 Task: Look for space in Duiwelskloof, South Africa from 6th September, 2023 to 15th September, 2023 for 6 adults in price range Rs.8000 to Rs.12000. Place can be entire place or private room with 6 bedrooms having 6 beds and 6 bathrooms. Property type can be house, flat, guest house. Amenities needed are: wifi, TV, free parkinig on premises, gym, breakfast. Booking option can be shelf check-in. Required host language is English.
Action: Mouse moved to (406, 105)
Screenshot: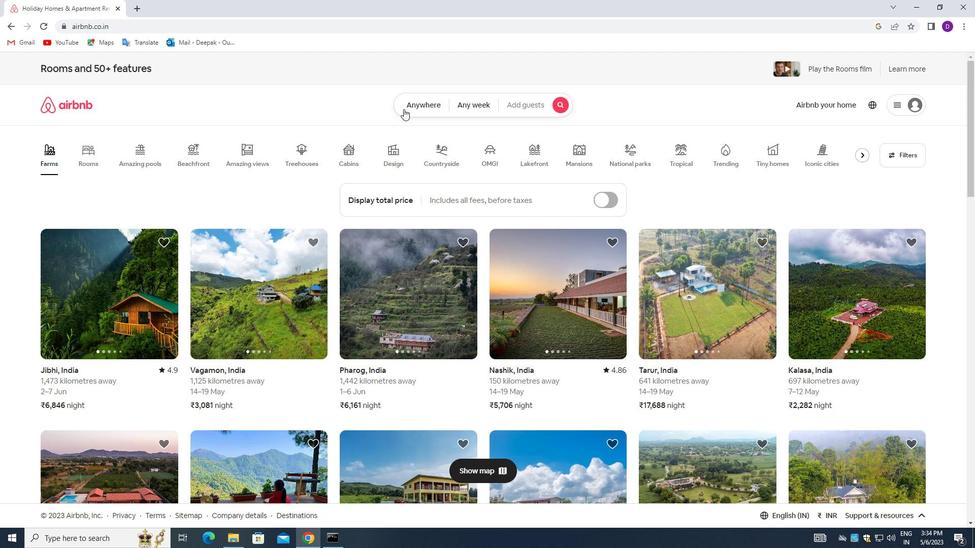 
Action: Mouse pressed left at (406, 105)
Screenshot: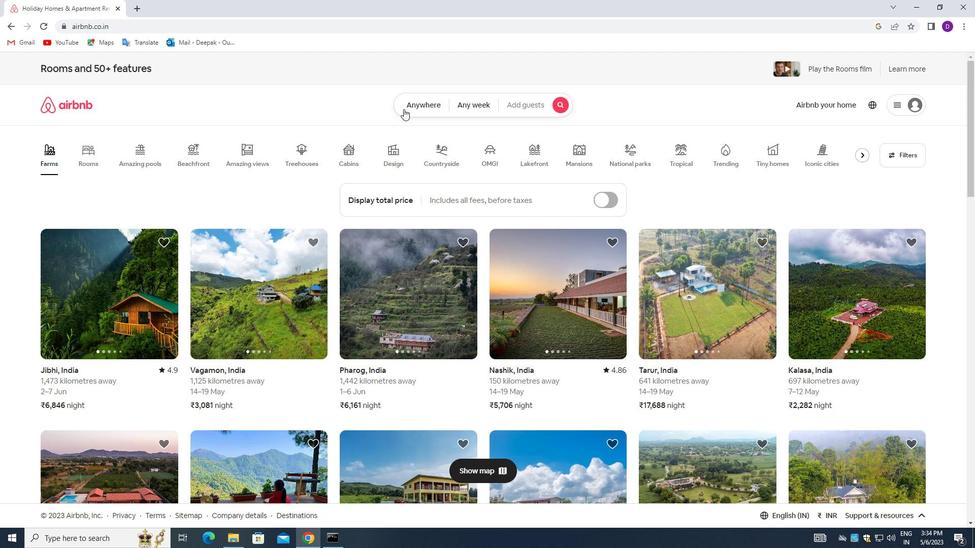 
Action: Mouse moved to (362, 143)
Screenshot: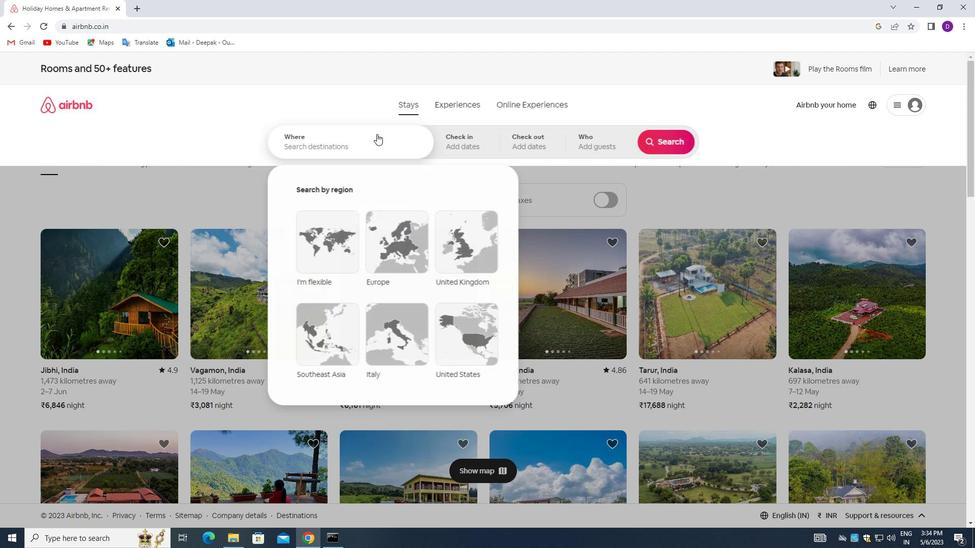 
Action: Mouse pressed left at (362, 143)
Screenshot: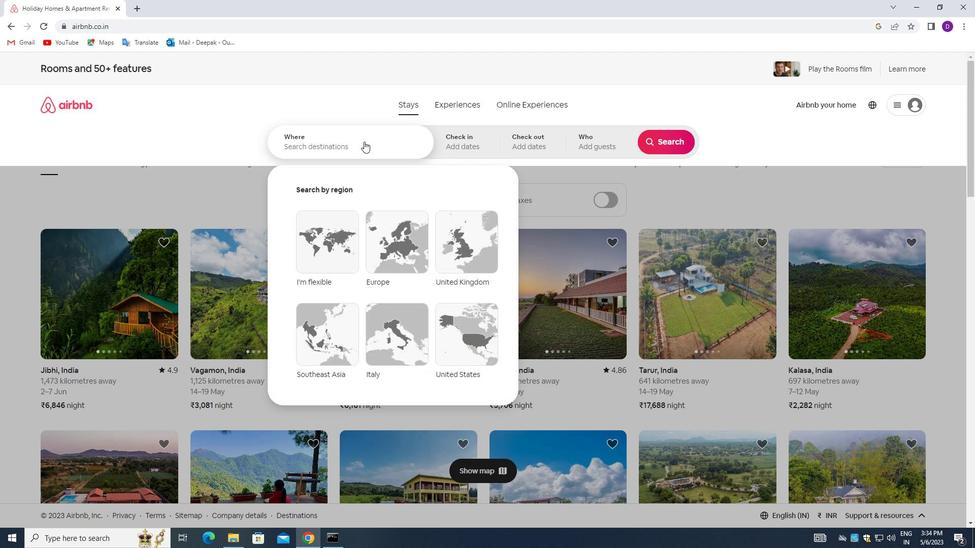 
Action: Mouse moved to (157, 211)
Screenshot: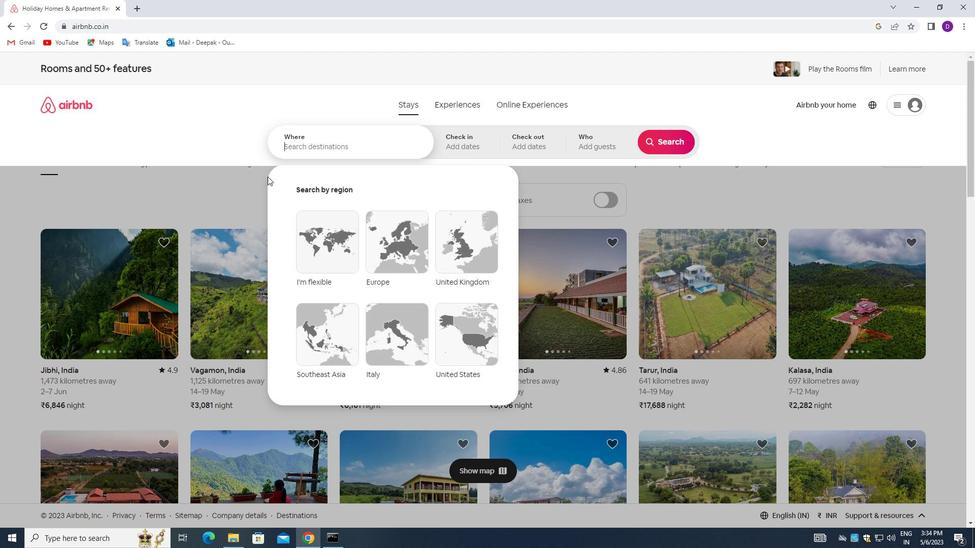 
Action: Key pressed <Key.shift_r>Duiwelskloof,<Key.space><Key.shift_r>South<Key.space><Key.shift_r>Africa<Key.down><Key.enter>
Screenshot: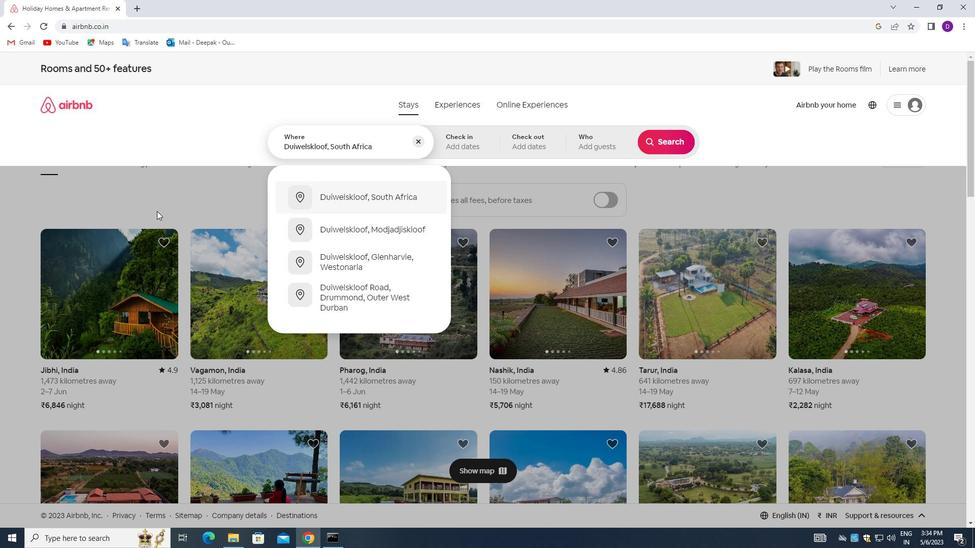 
Action: Mouse moved to (659, 225)
Screenshot: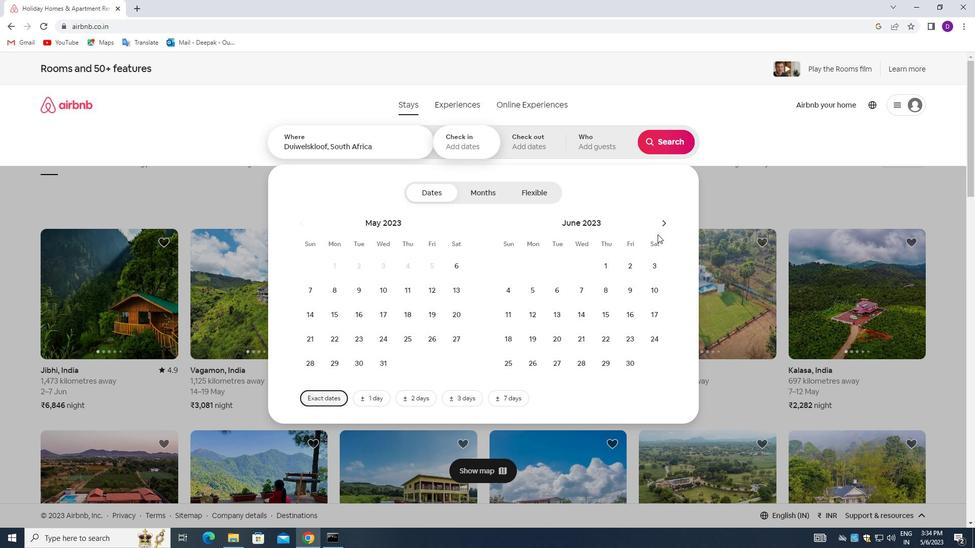 
Action: Mouse pressed left at (659, 225)
Screenshot: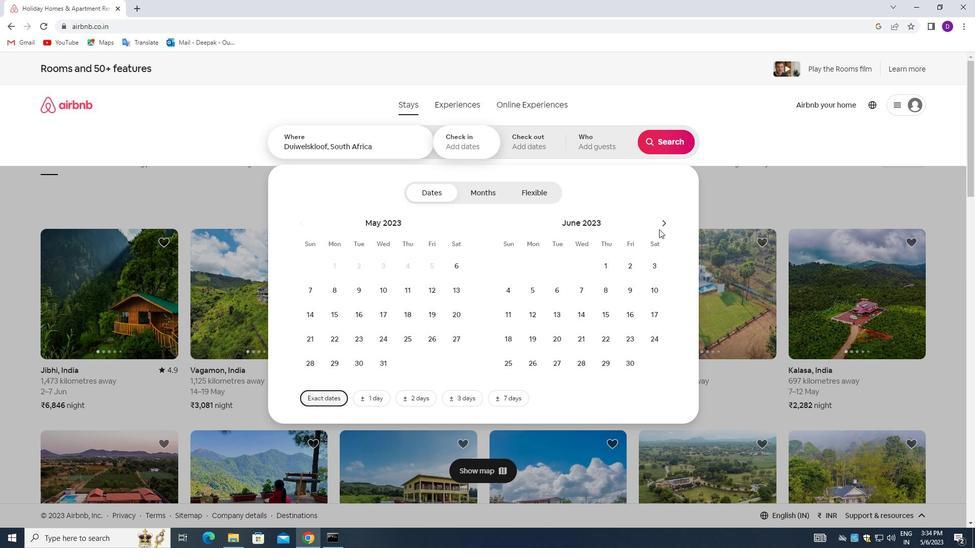 
Action: Mouse pressed left at (659, 225)
Screenshot: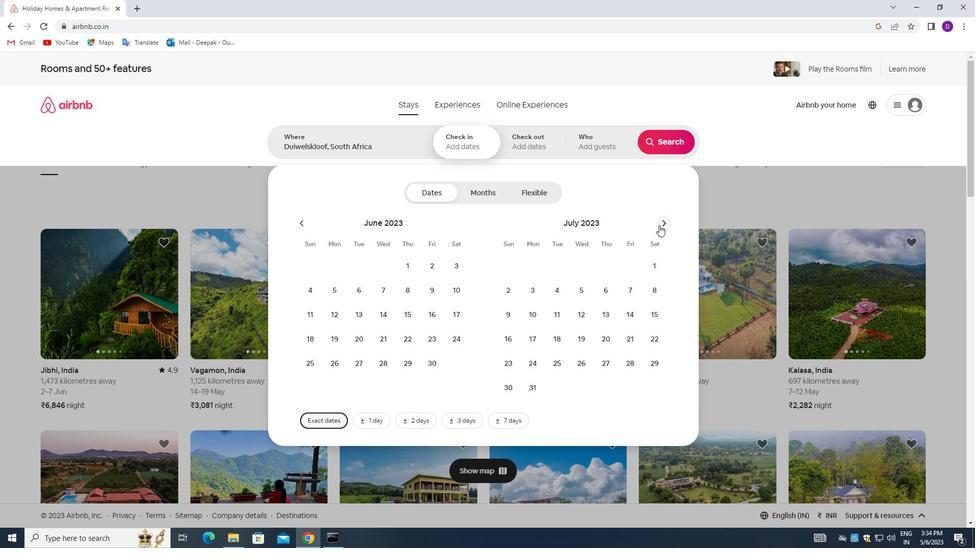 
Action: Mouse pressed left at (659, 225)
Screenshot: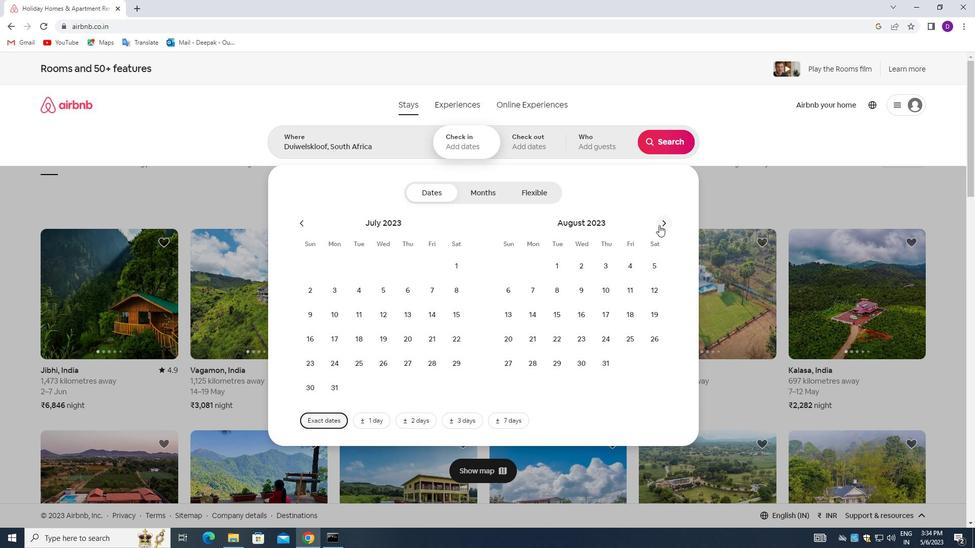 
Action: Mouse moved to (584, 294)
Screenshot: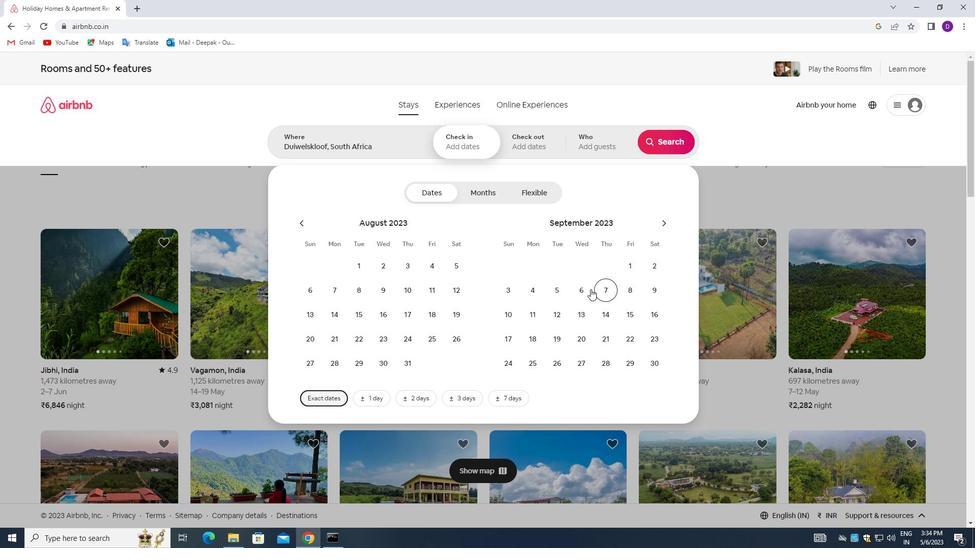 
Action: Mouse pressed left at (584, 294)
Screenshot: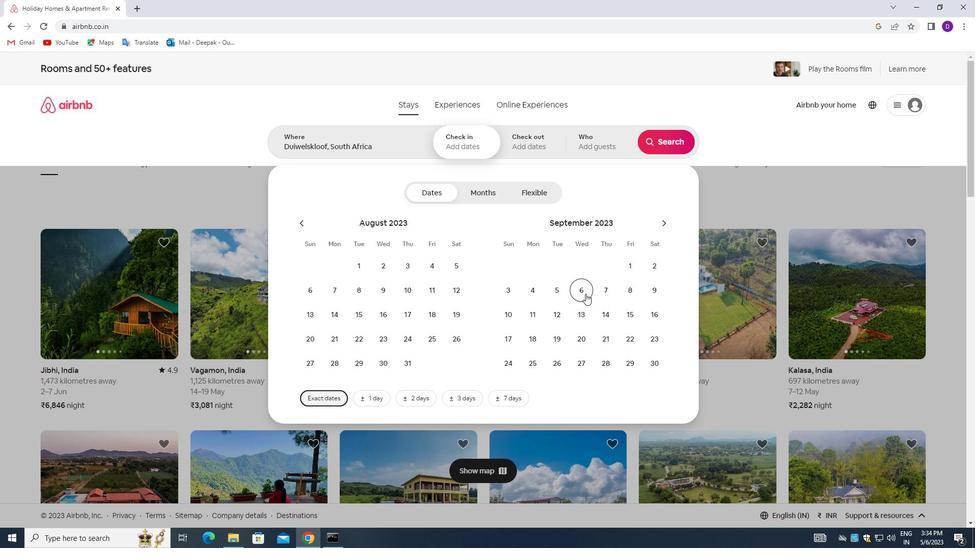 
Action: Mouse moved to (628, 311)
Screenshot: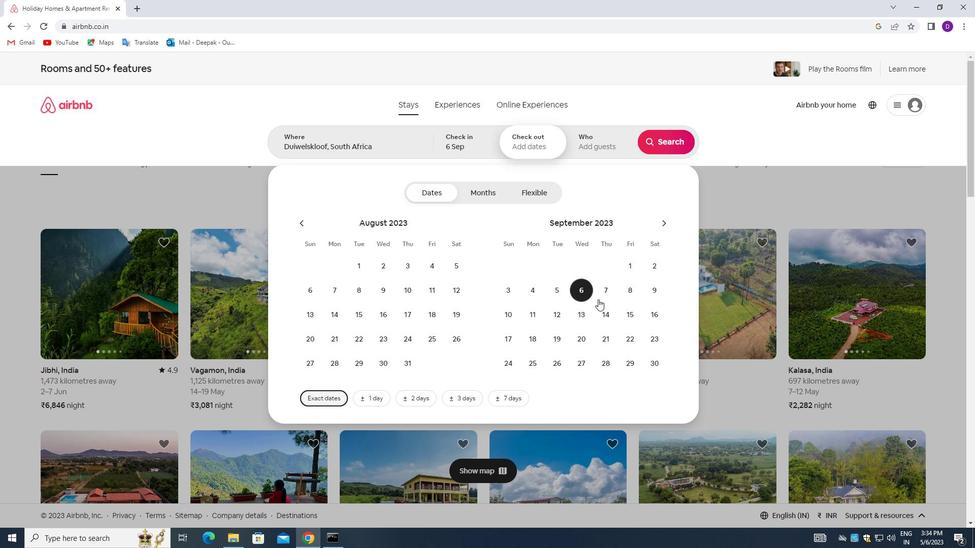 
Action: Mouse pressed left at (628, 311)
Screenshot: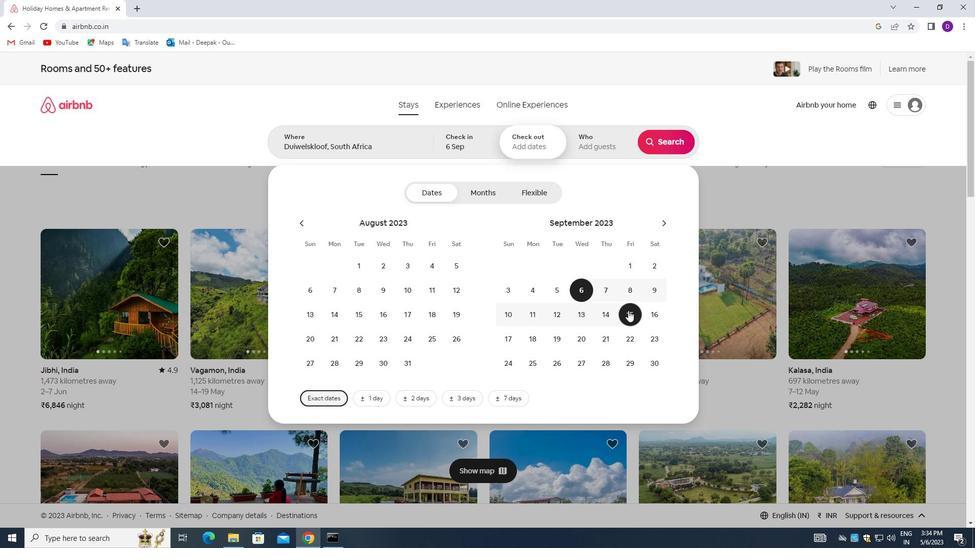
Action: Mouse moved to (597, 143)
Screenshot: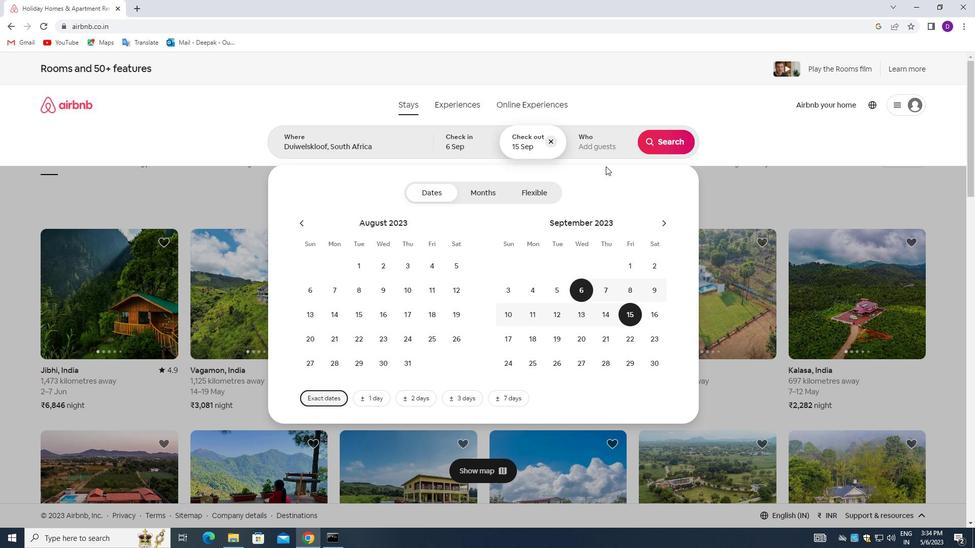 
Action: Mouse pressed left at (597, 143)
Screenshot: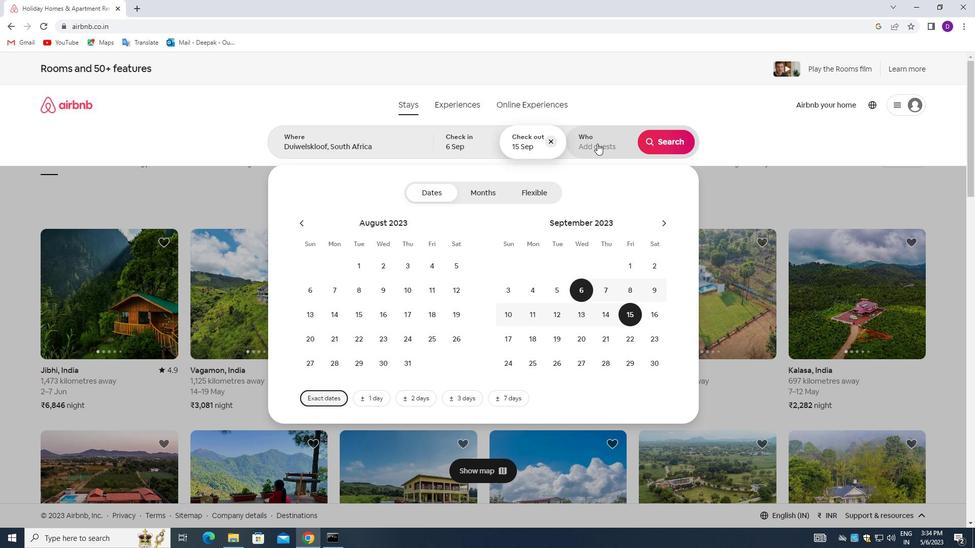 
Action: Mouse moved to (670, 198)
Screenshot: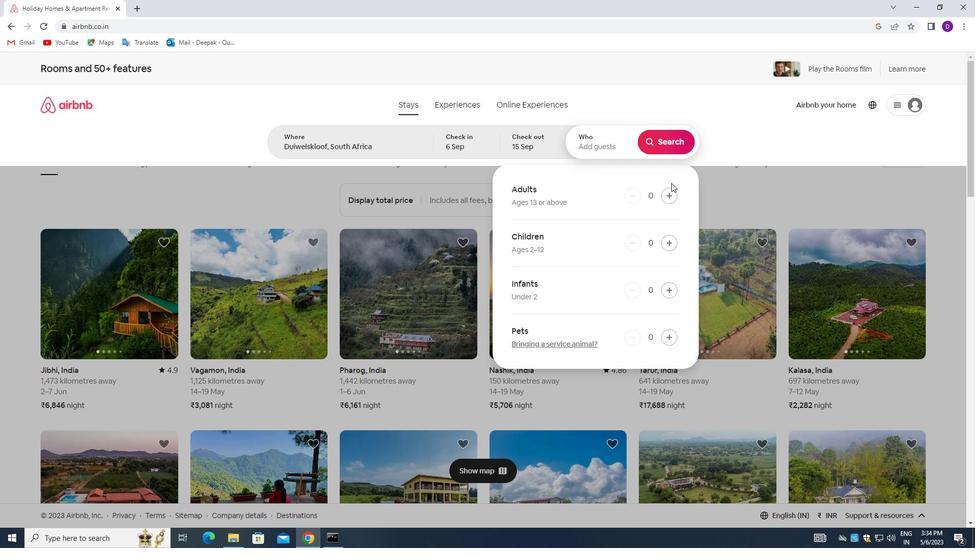 
Action: Mouse pressed left at (670, 198)
Screenshot: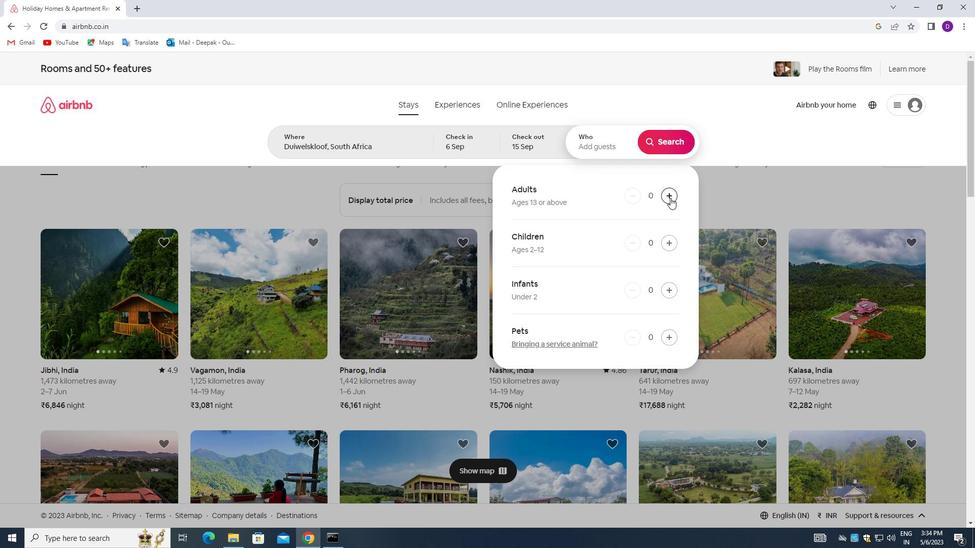 
Action: Mouse pressed left at (670, 198)
Screenshot: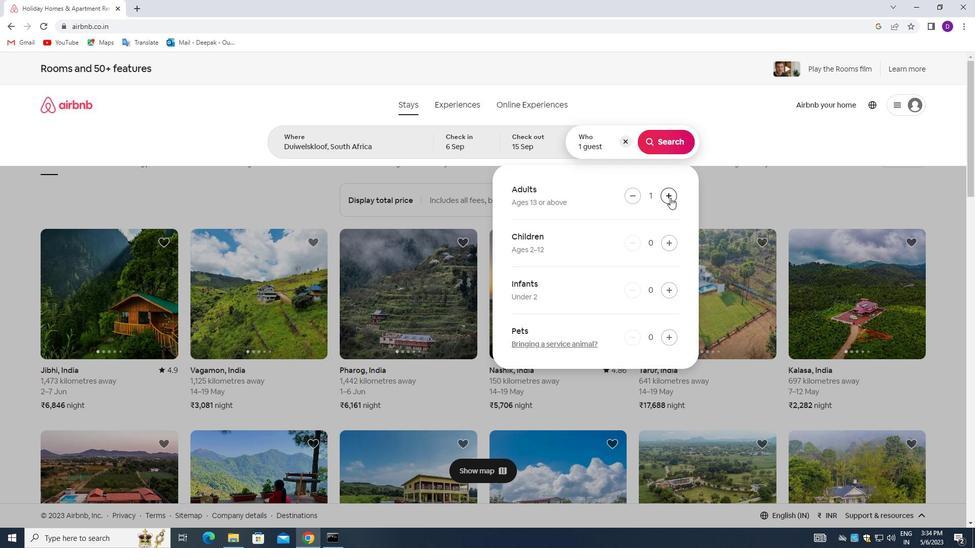 
Action: Mouse pressed left at (670, 198)
Screenshot: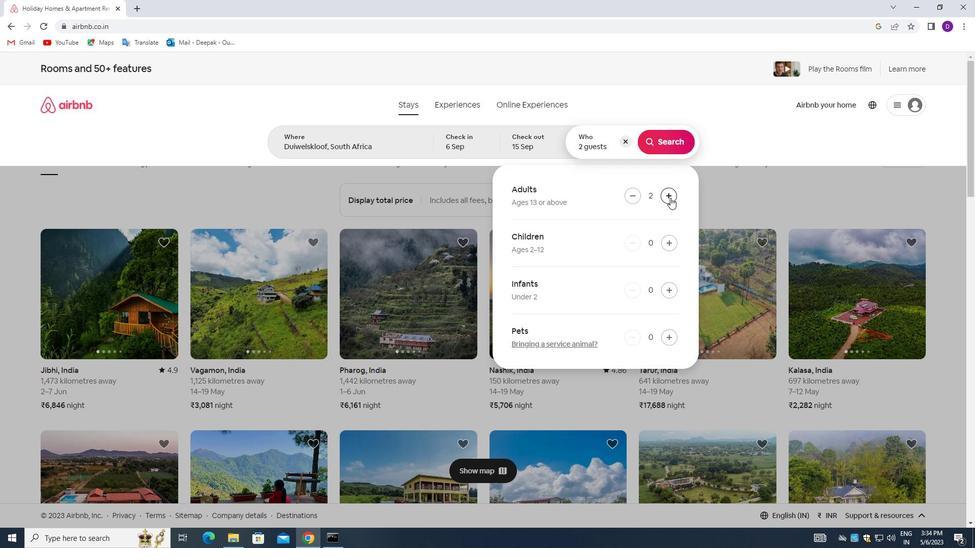 
Action: Mouse pressed left at (670, 198)
Screenshot: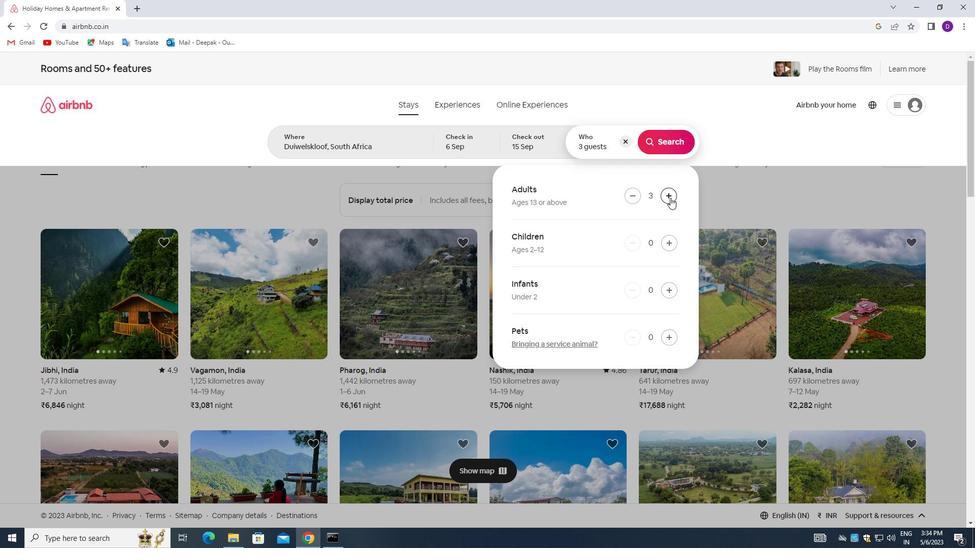 
Action: Mouse pressed left at (670, 198)
Screenshot: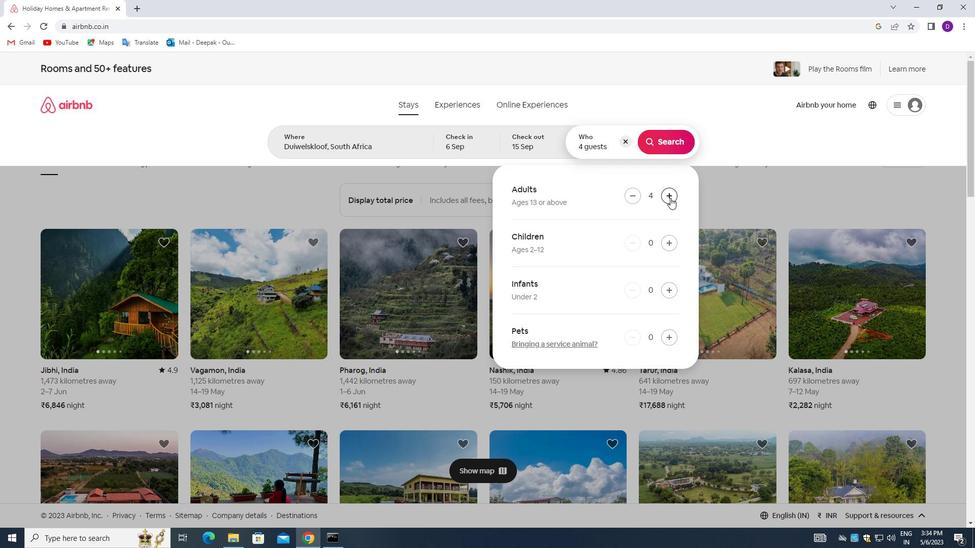 
Action: Mouse pressed left at (670, 198)
Screenshot: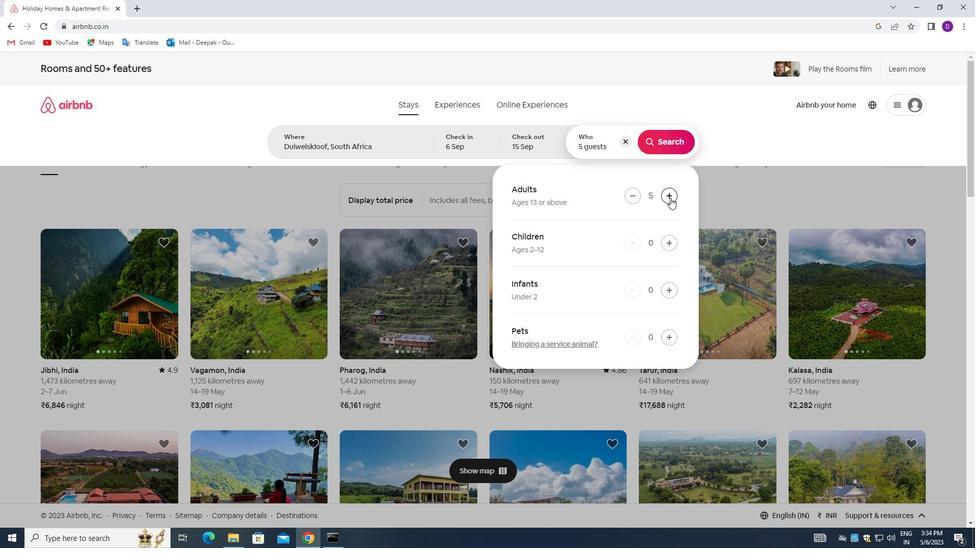 
Action: Mouse moved to (665, 144)
Screenshot: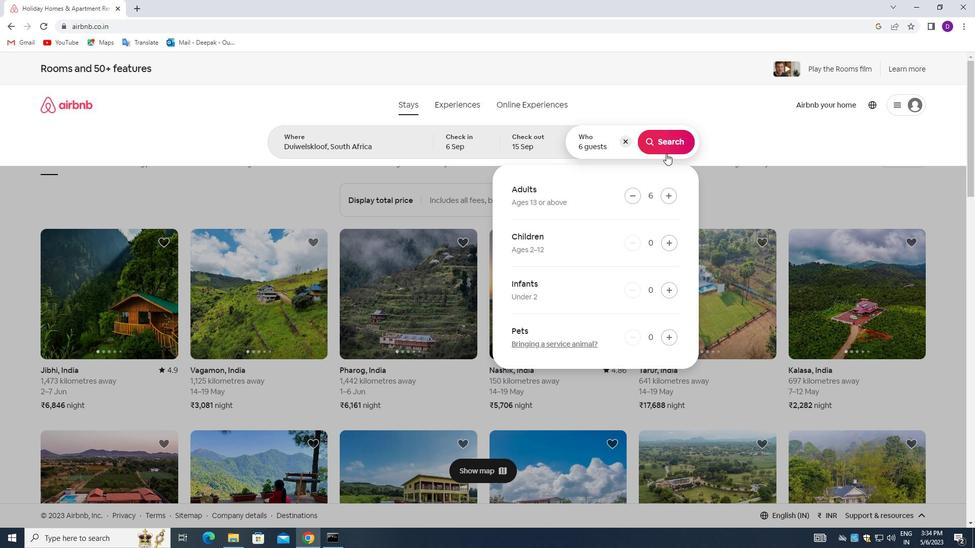 
Action: Mouse pressed left at (665, 144)
Screenshot: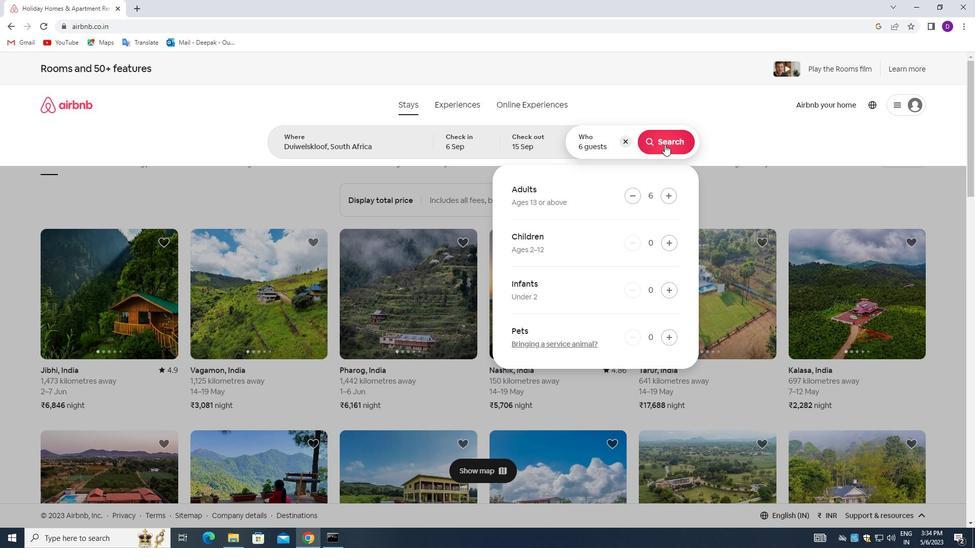 
Action: Mouse moved to (923, 109)
Screenshot: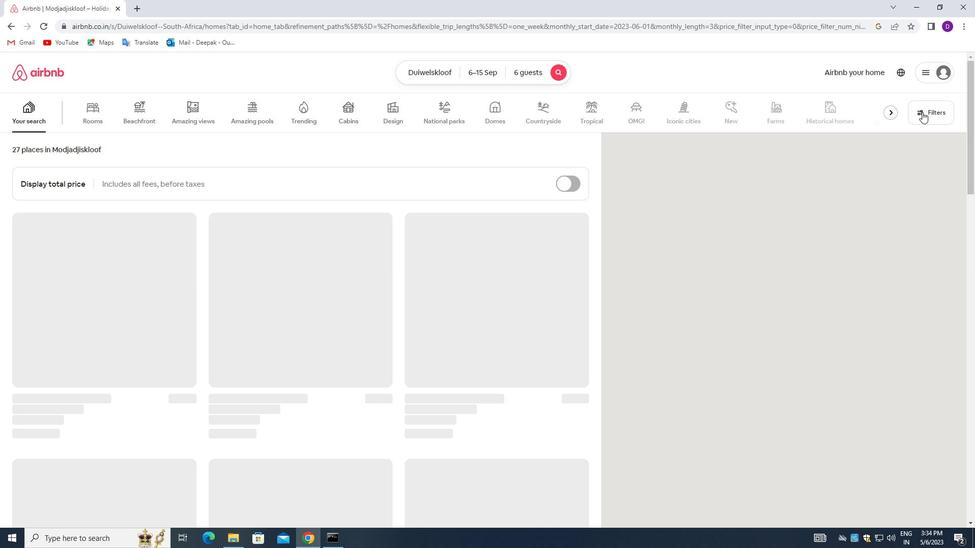 
Action: Mouse pressed left at (923, 109)
Screenshot: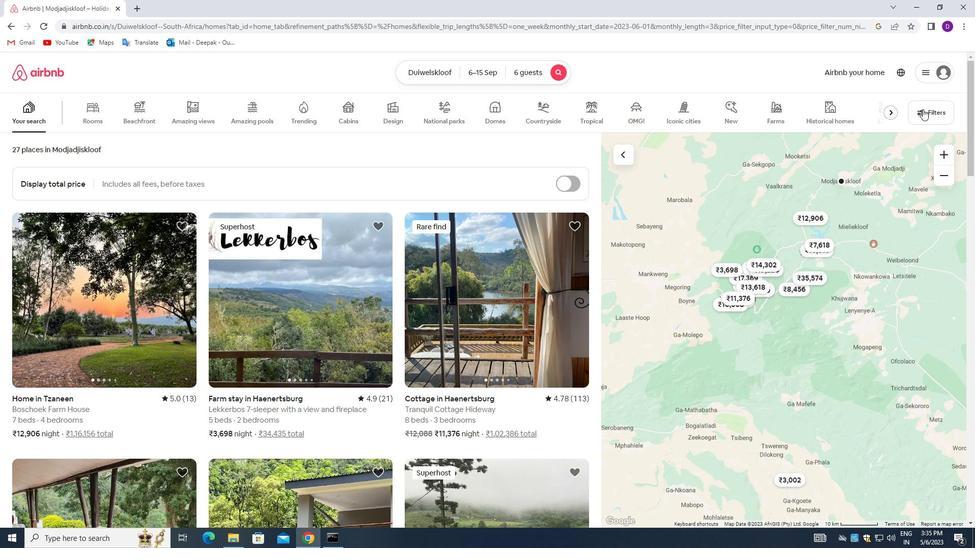
Action: Mouse moved to (356, 364)
Screenshot: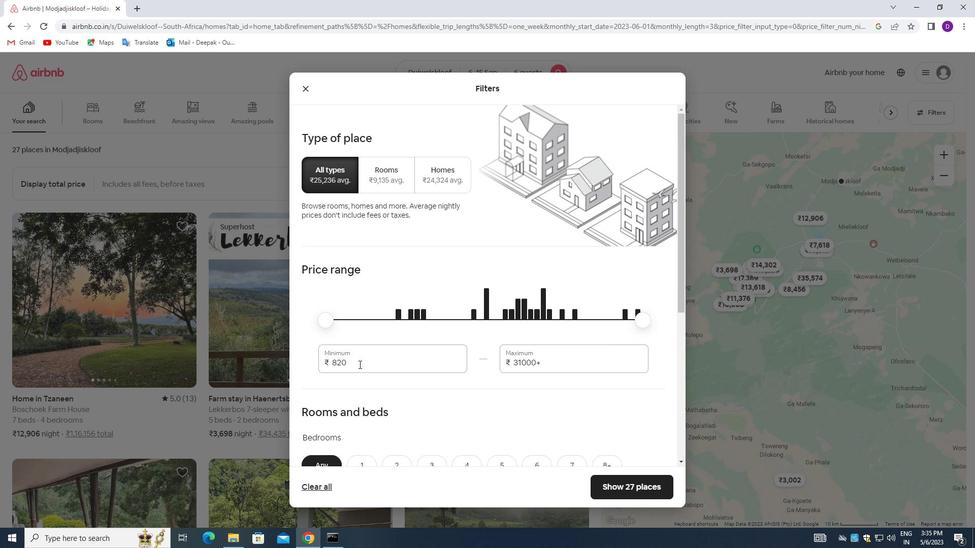 
Action: Mouse pressed left at (356, 364)
Screenshot: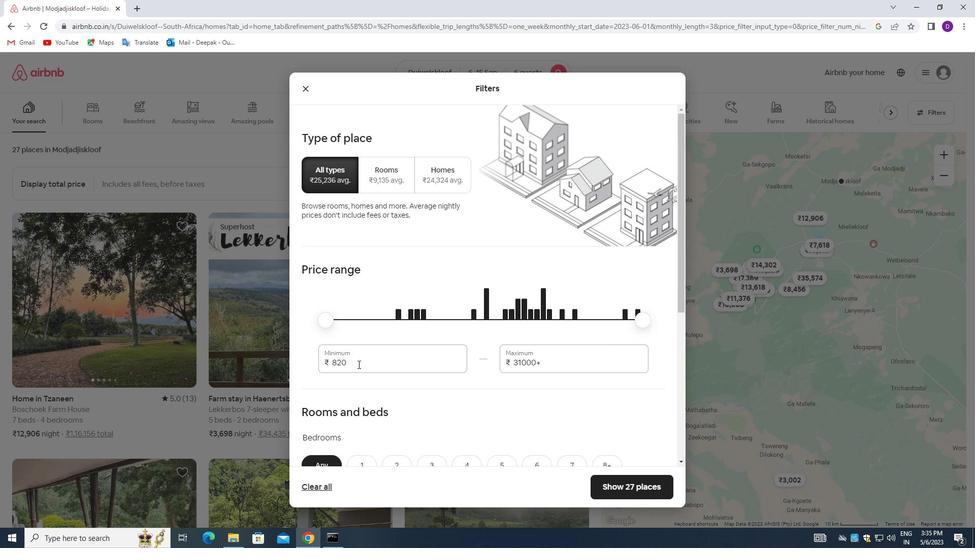 
Action: Mouse pressed left at (356, 364)
Screenshot: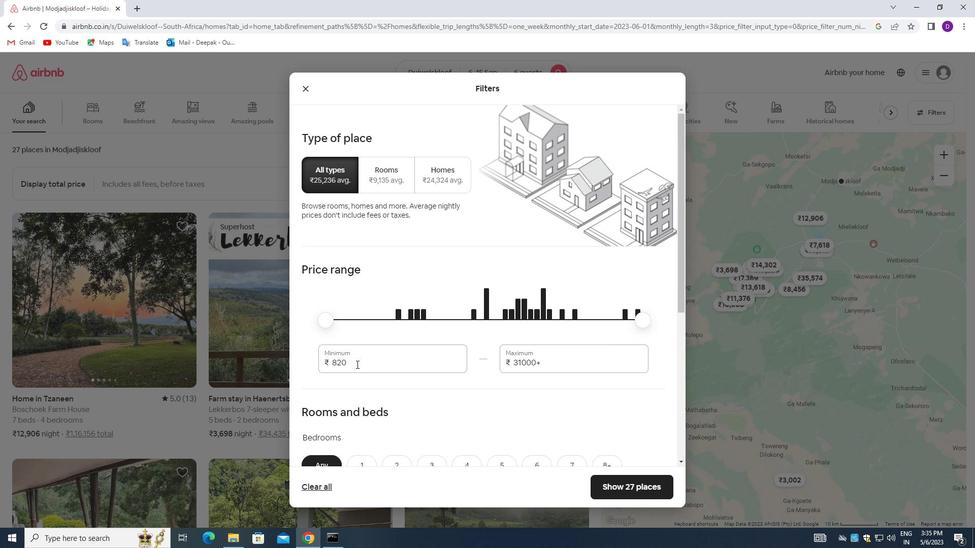 
Action: Key pressed 8000<Key.tab>12000
Screenshot: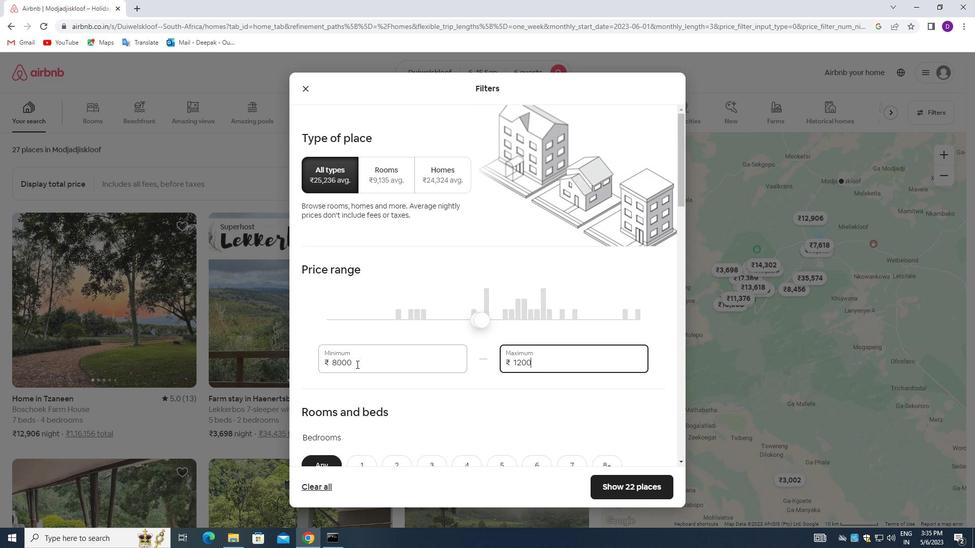 
Action: Mouse moved to (366, 360)
Screenshot: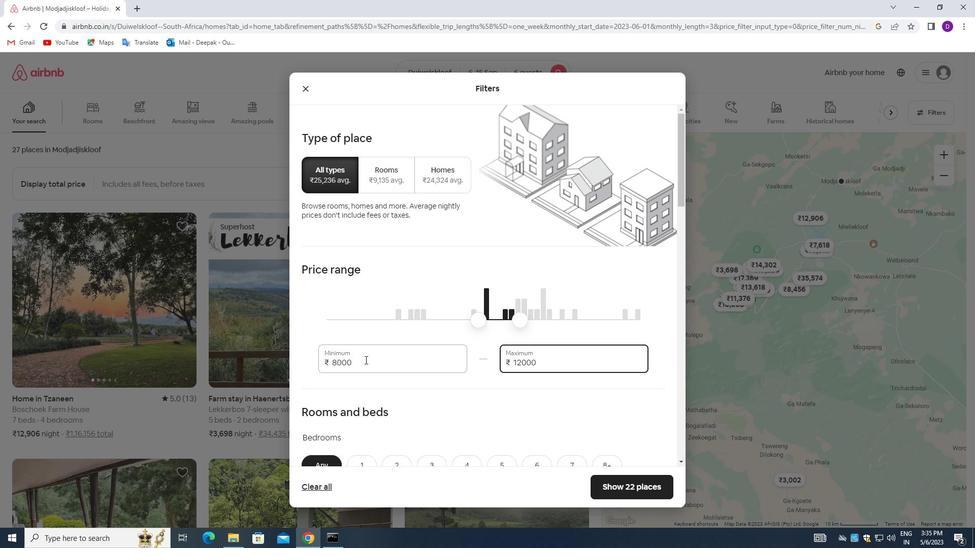 
Action: Mouse scrolled (366, 359) with delta (0, 0)
Screenshot: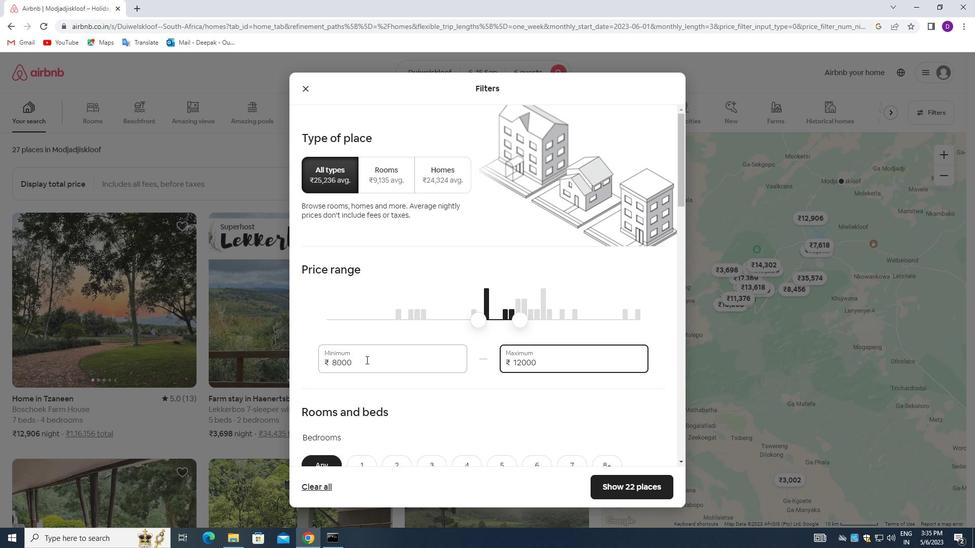 
Action: Mouse scrolled (366, 359) with delta (0, 0)
Screenshot: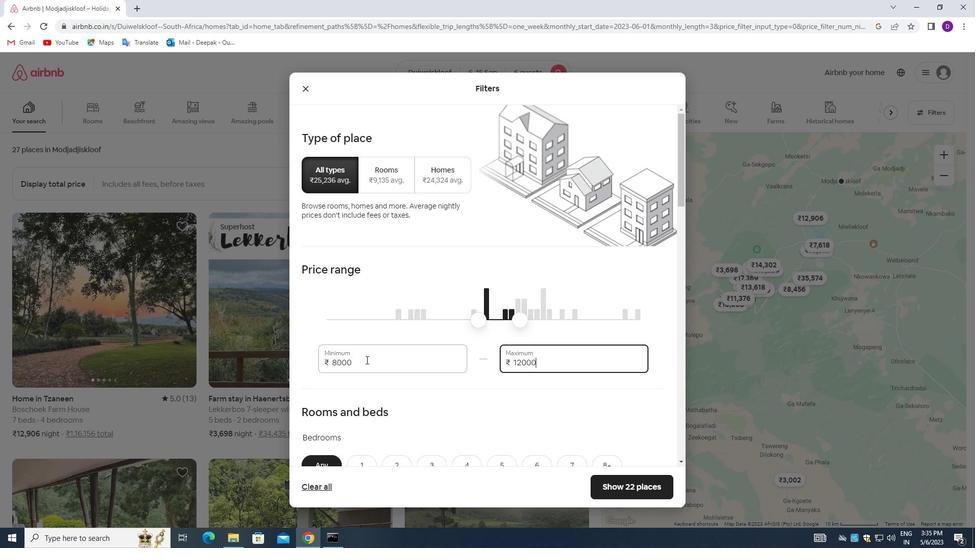 
Action: Mouse scrolled (366, 359) with delta (0, 0)
Screenshot: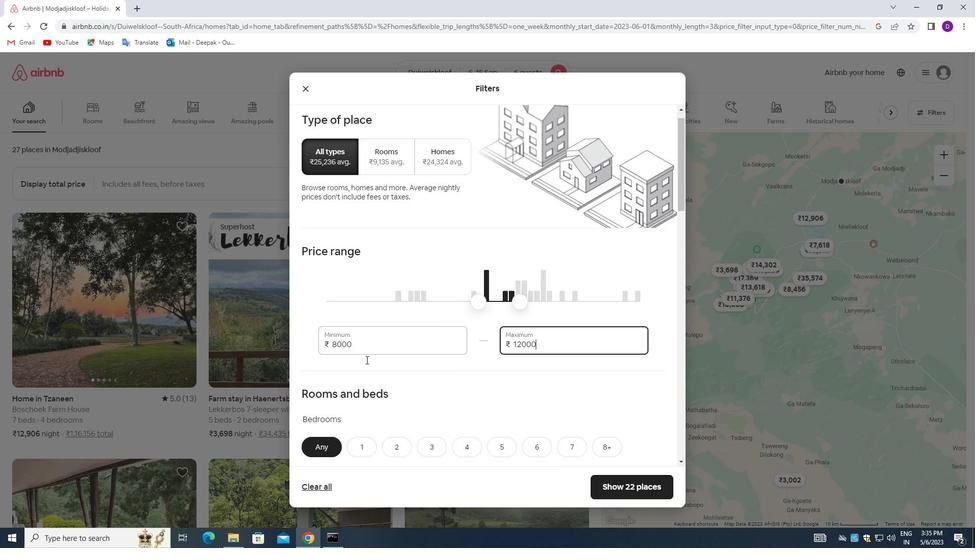 
Action: Mouse moved to (544, 318)
Screenshot: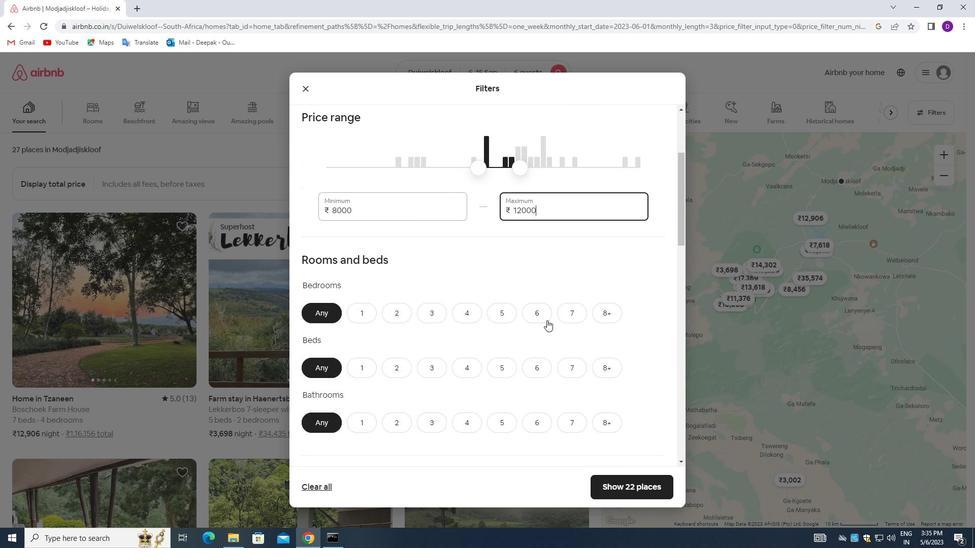 
Action: Mouse pressed left at (544, 318)
Screenshot: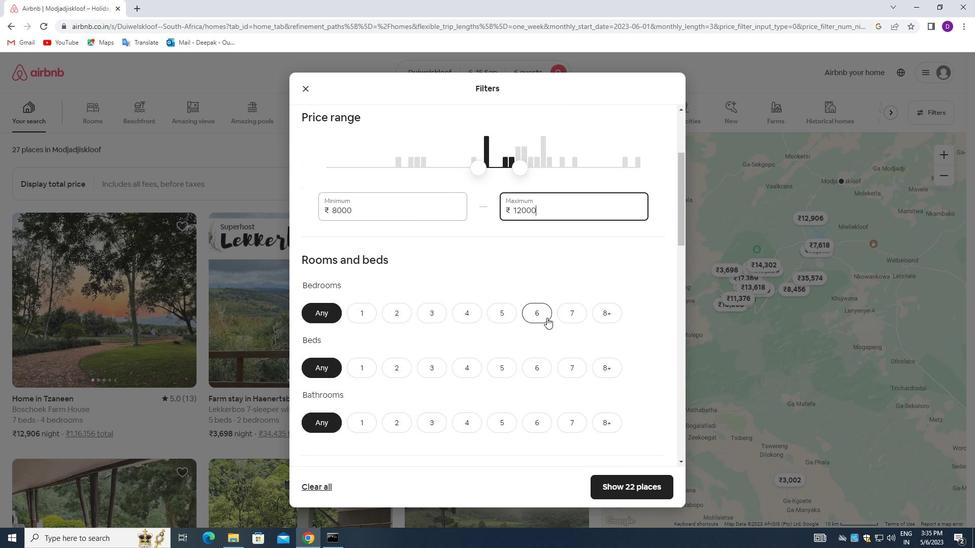 
Action: Mouse moved to (545, 365)
Screenshot: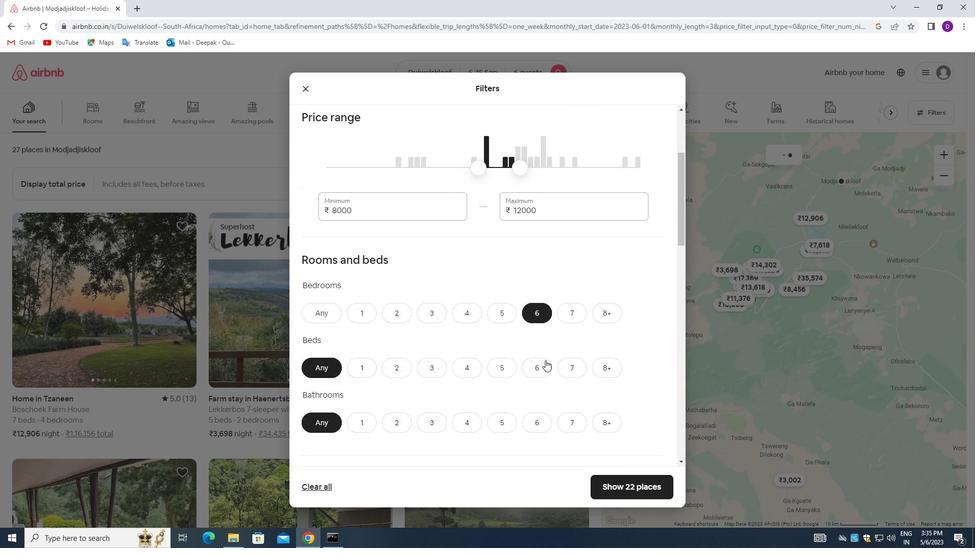 
Action: Mouse pressed left at (545, 365)
Screenshot: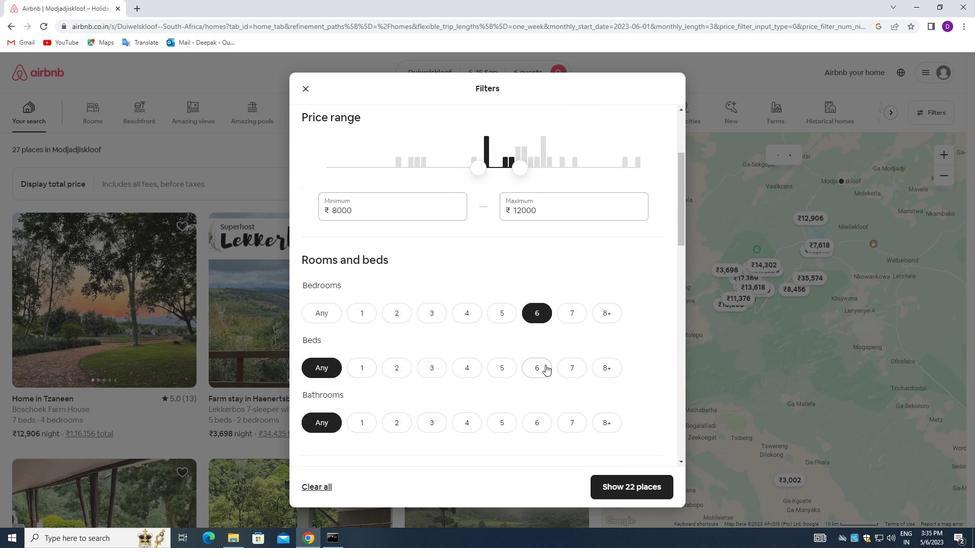 
Action: Mouse moved to (544, 411)
Screenshot: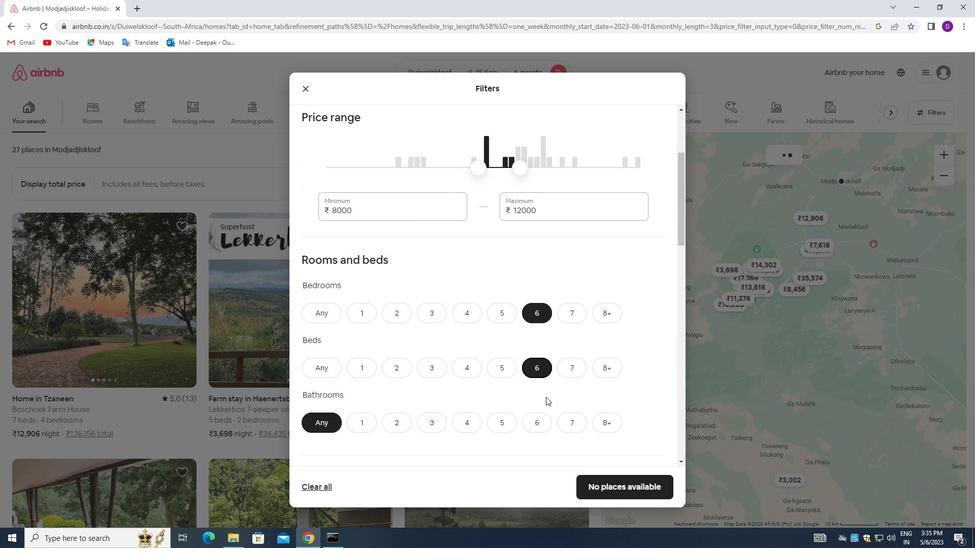 
Action: Mouse pressed left at (544, 411)
Screenshot: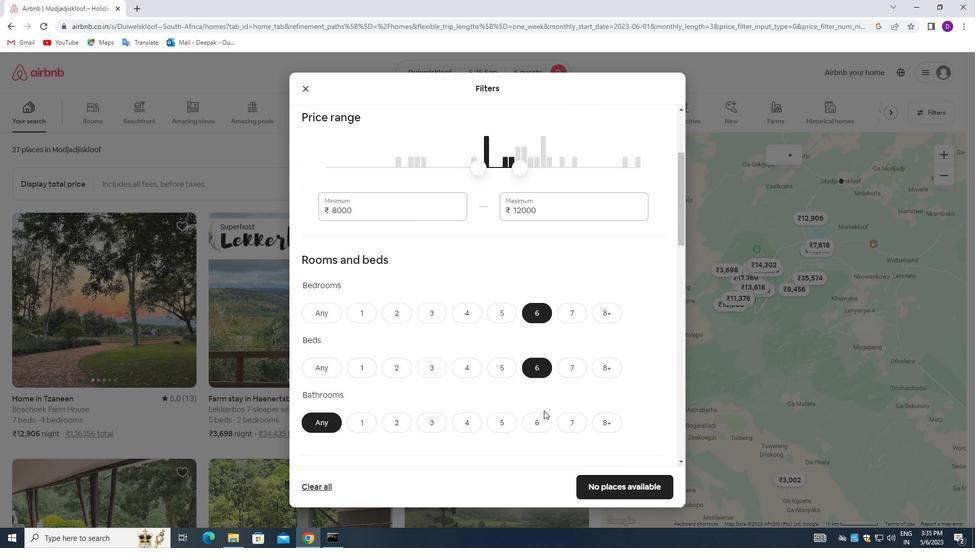 
Action: Mouse moved to (543, 415)
Screenshot: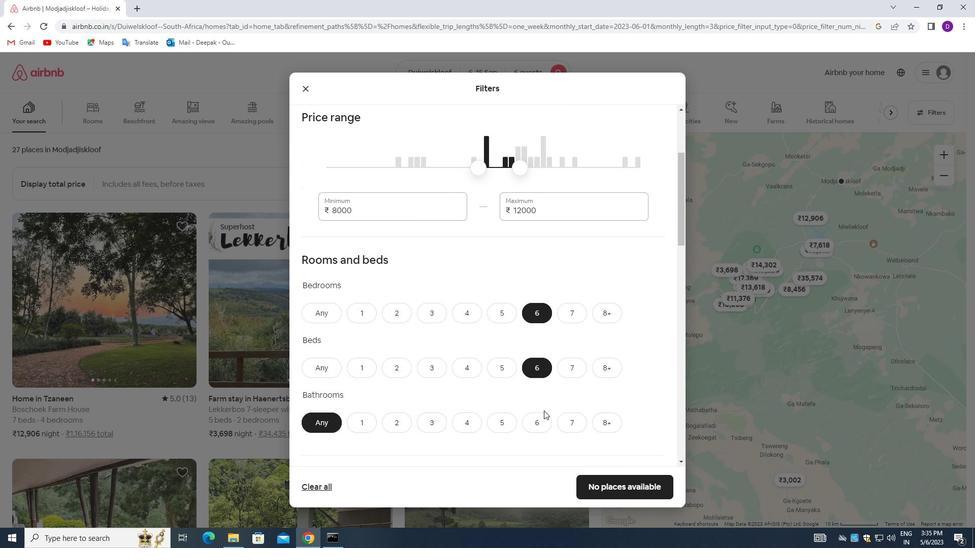 
Action: Mouse pressed left at (543, 415)
Screenshot: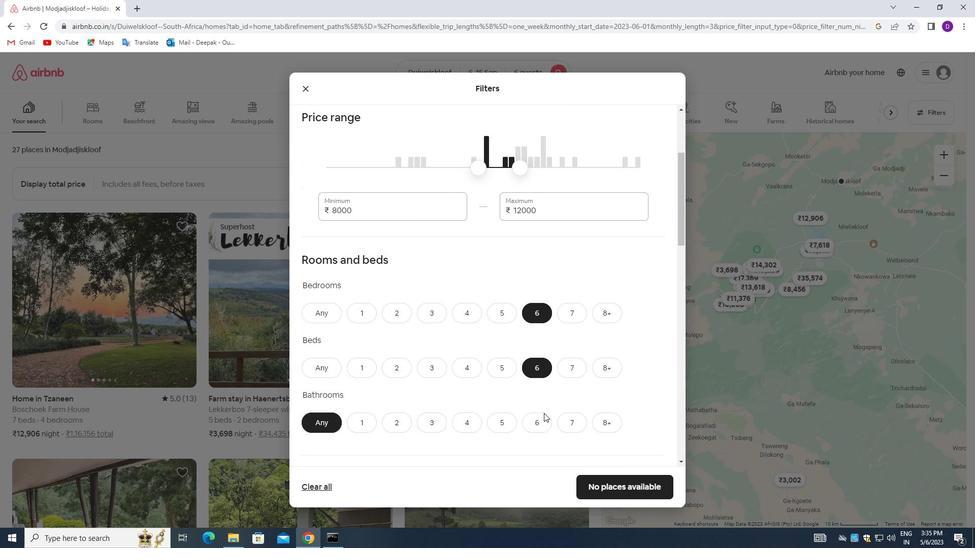 
Action: Mouse moved to (480, 313)
Screenshot: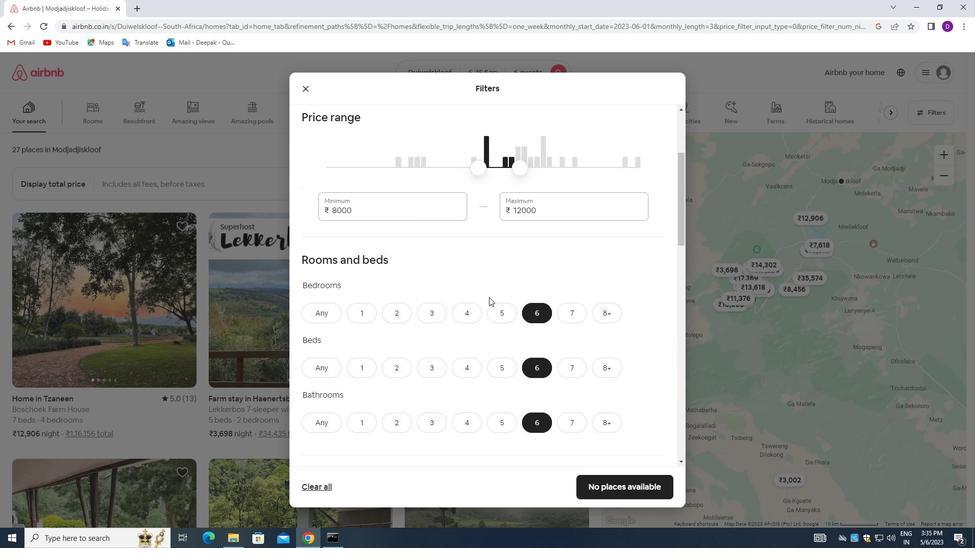 
Action: Mouse scrolled (480, 312) with delta (0, 0)
Screenshot: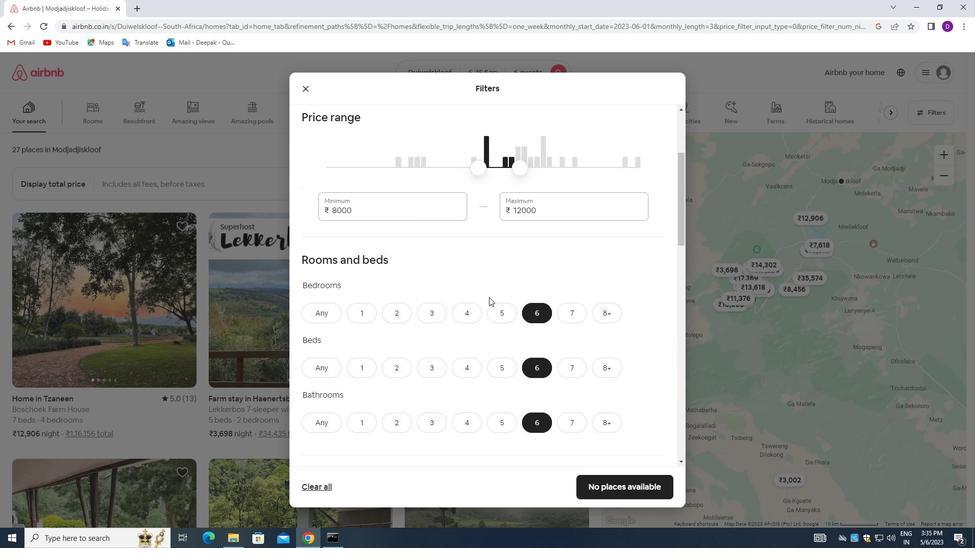 
Action: Mouse moved to (479, 315)
Screenshot: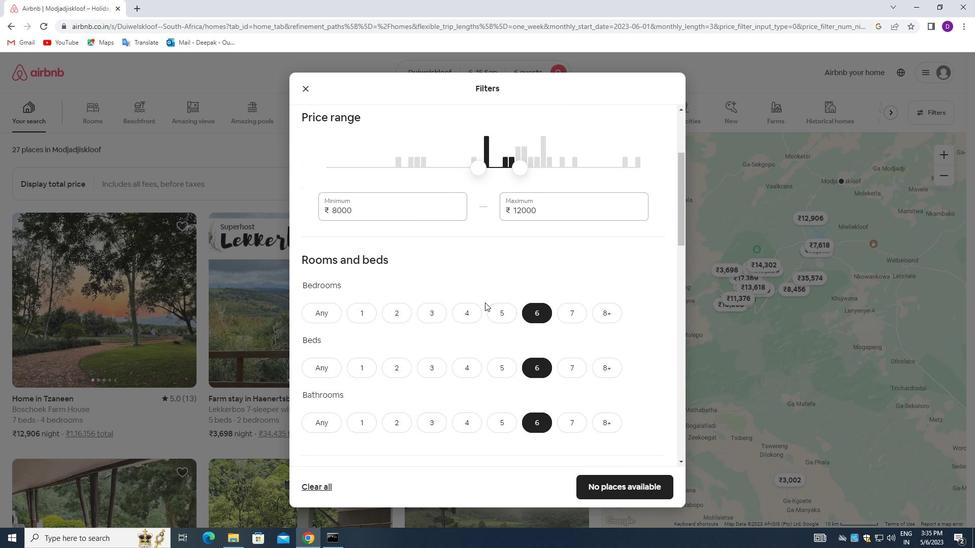 
Action: Mouse scrolled (479, 315) with delta (0, 0)
Screenshot: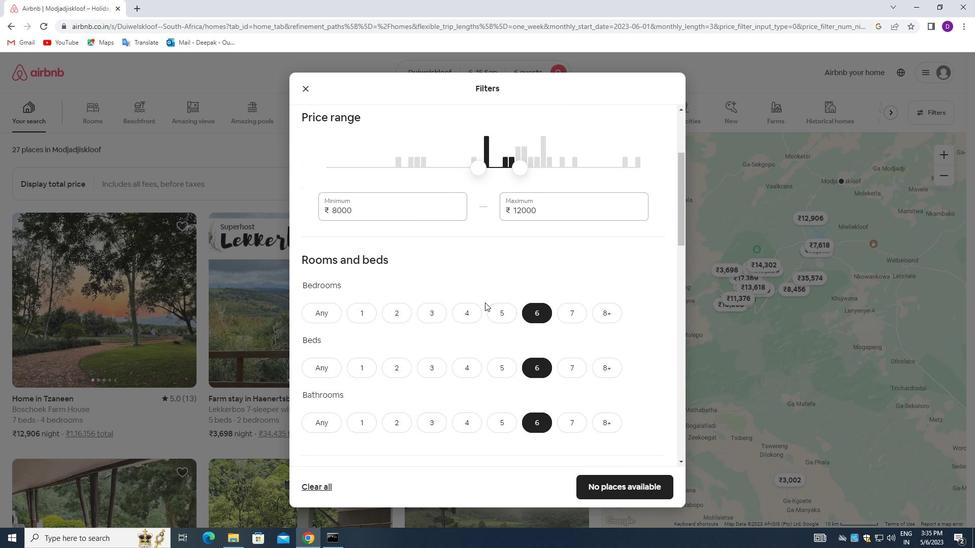
Action: Mouse moved to (473, 291)
Screenshot: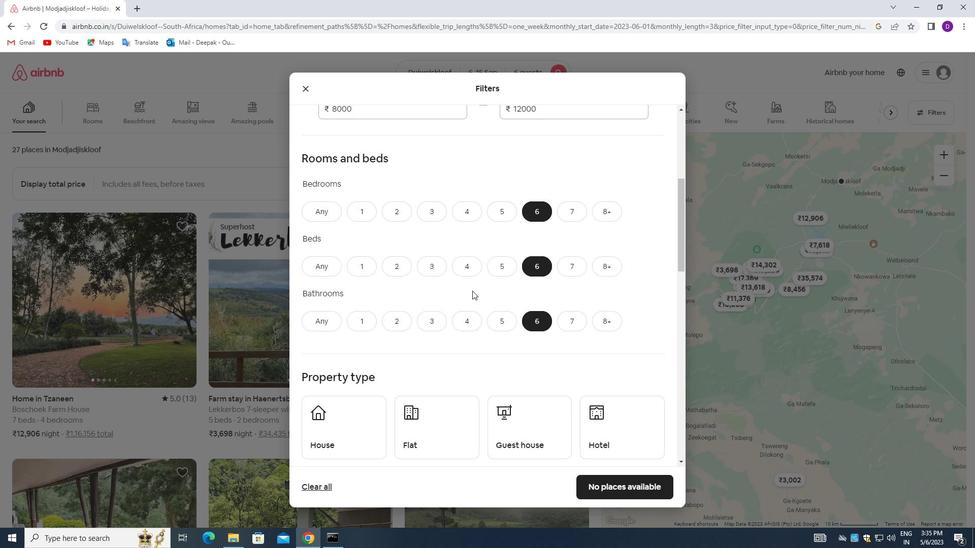 
Action: Mouse scrolled (473, 290) with delta (0, 0)
Screenshot: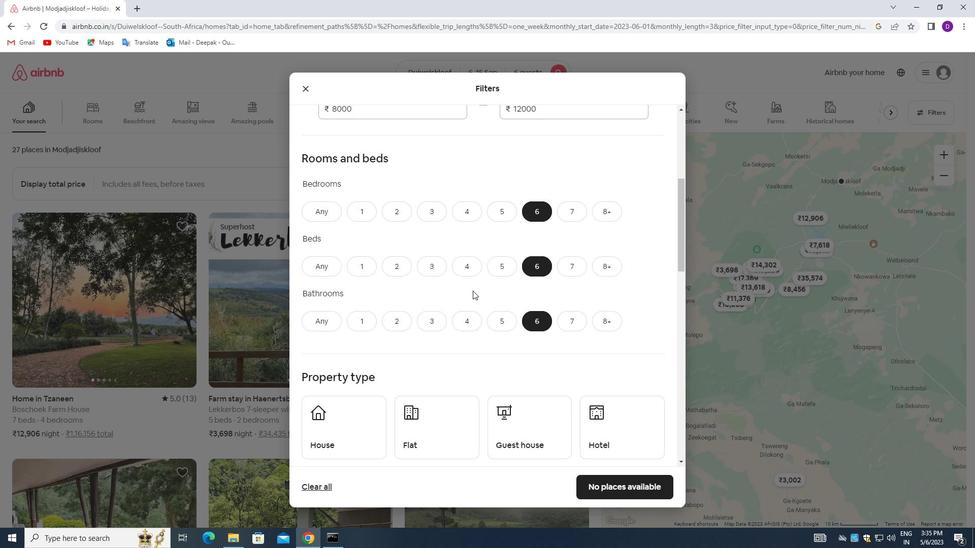 
Action: Mouse scrolled (473, 290) with delta (0, 0)
Screenshot: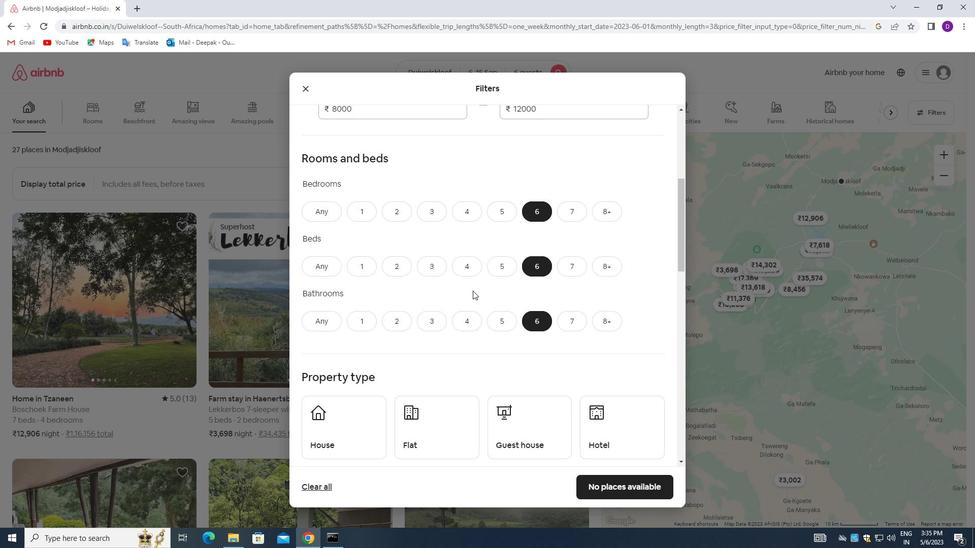 
Action: Mouse scrolled (473, 290) with delta (0, 0)
Screenshot: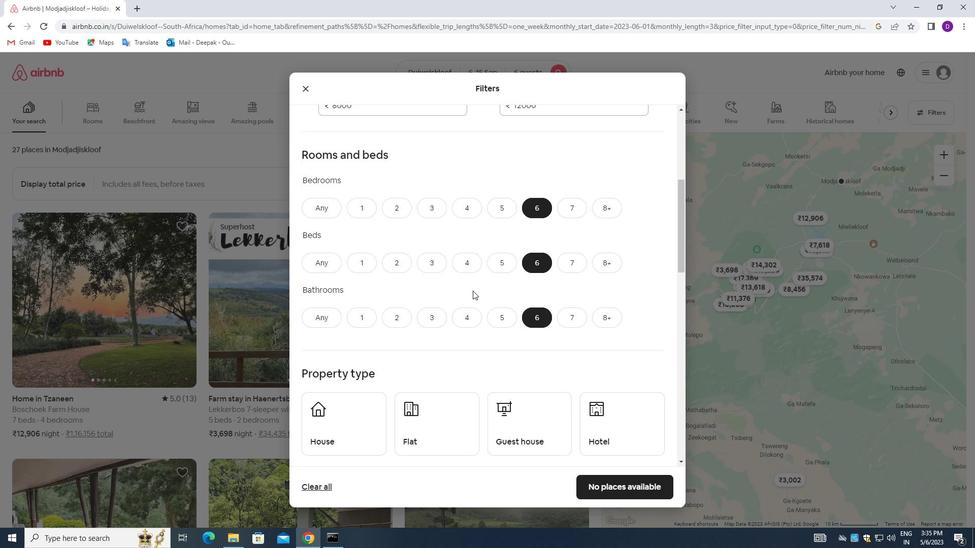 
Action: Mouse moved to (343, 289)
Screenshot: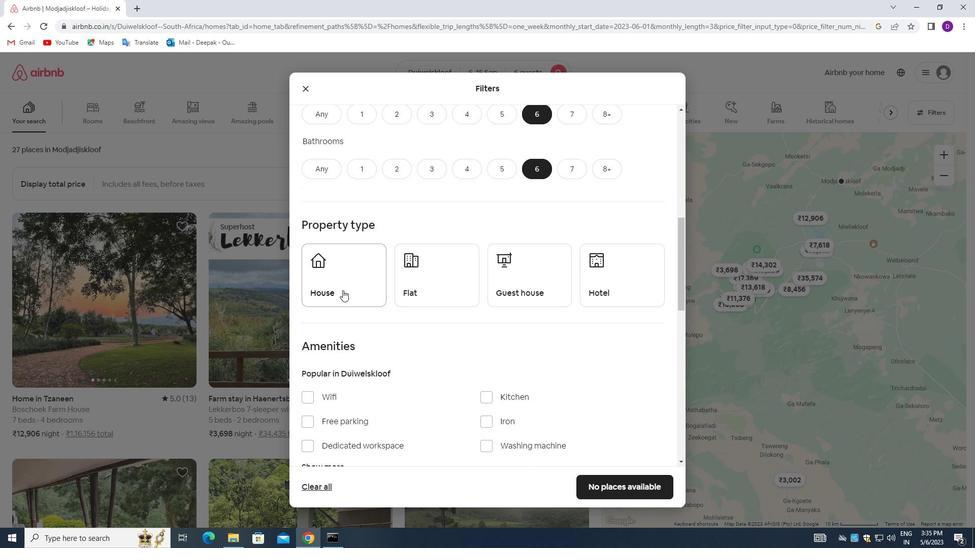 
Action: Mouse pressed left at (343, 289)
Screenshot: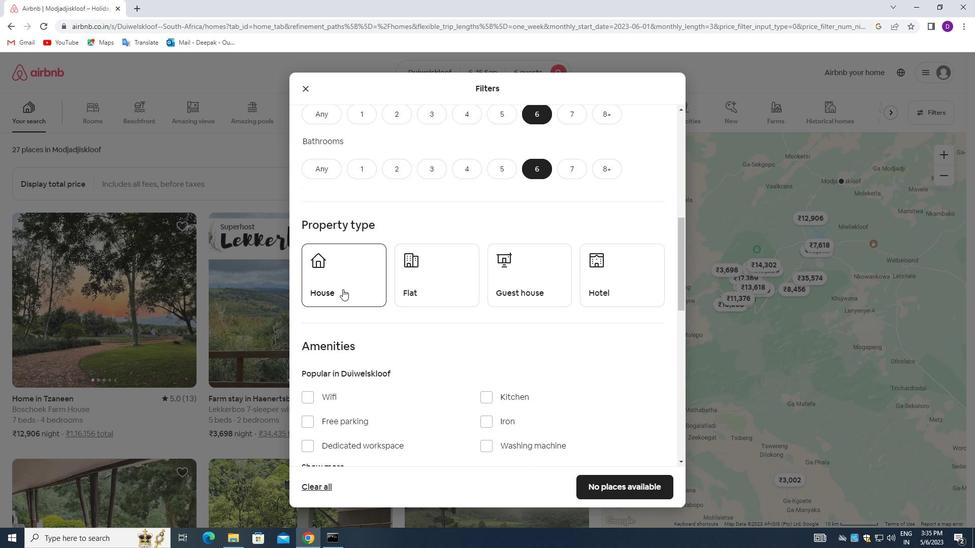 
Action: Mouse moved to (447, 290)
Screenshot: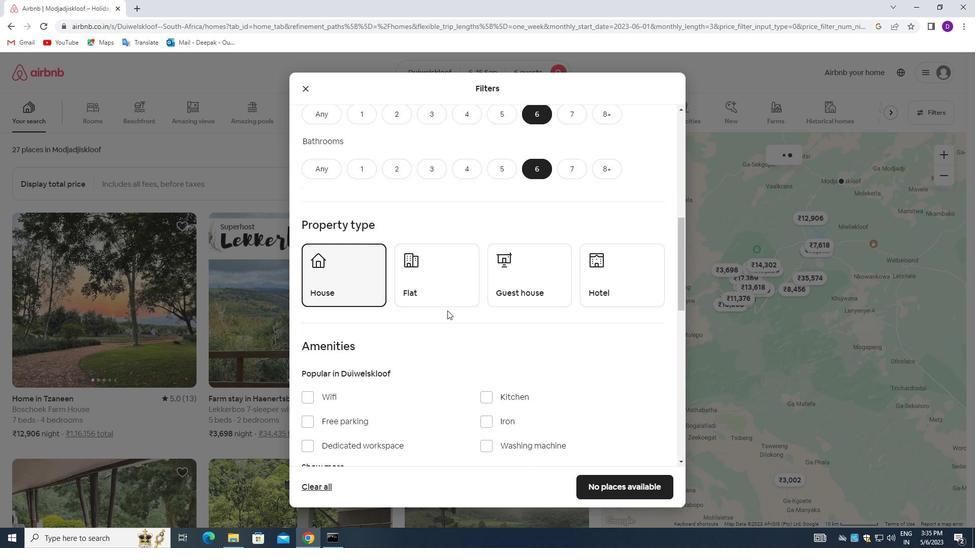 
Action: Mouse pressed left at (447, 290)
Screenshot: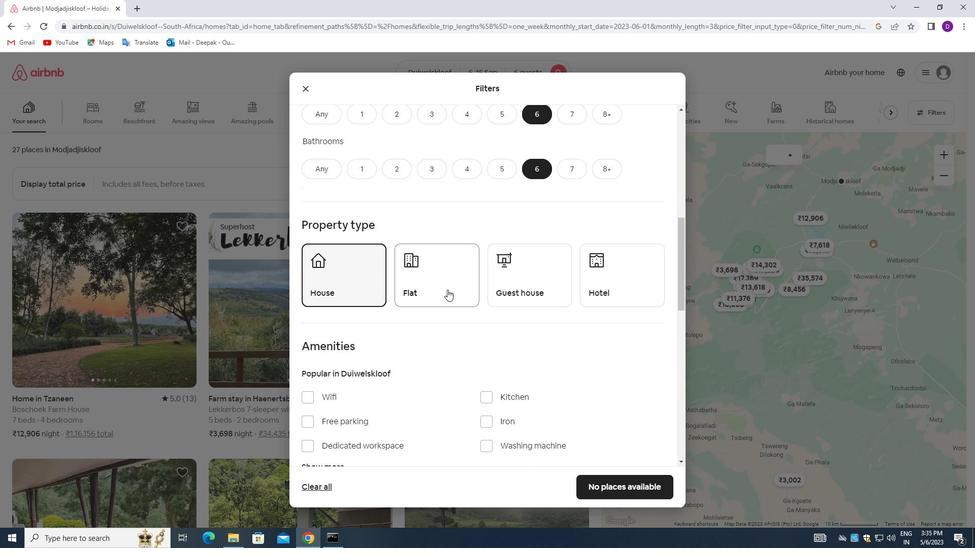 
Action: Mouse moved to (547, 287)
Screenshot: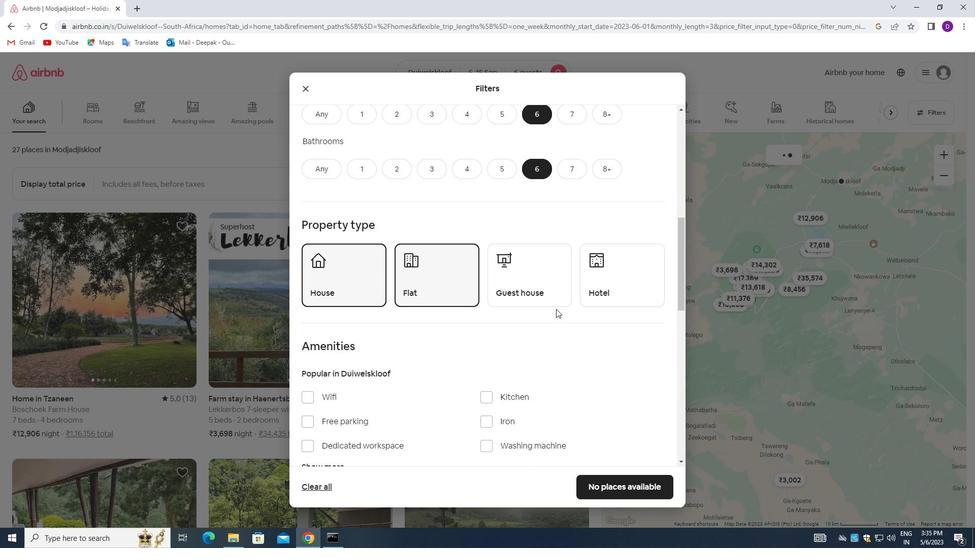 
Action: Mouse pressed left at (547, 287)
Screenshot: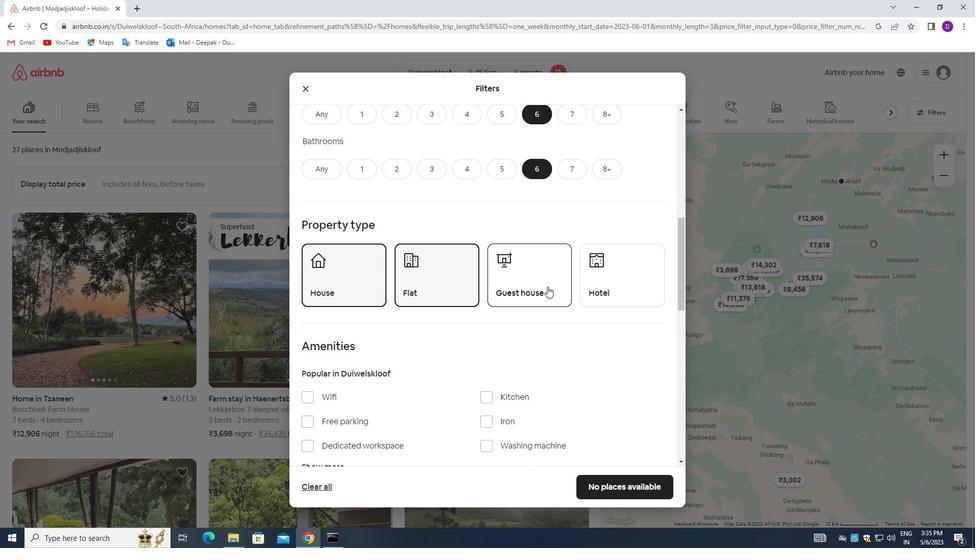 
Action: Mouse moved to (494, 316)
Screenshot: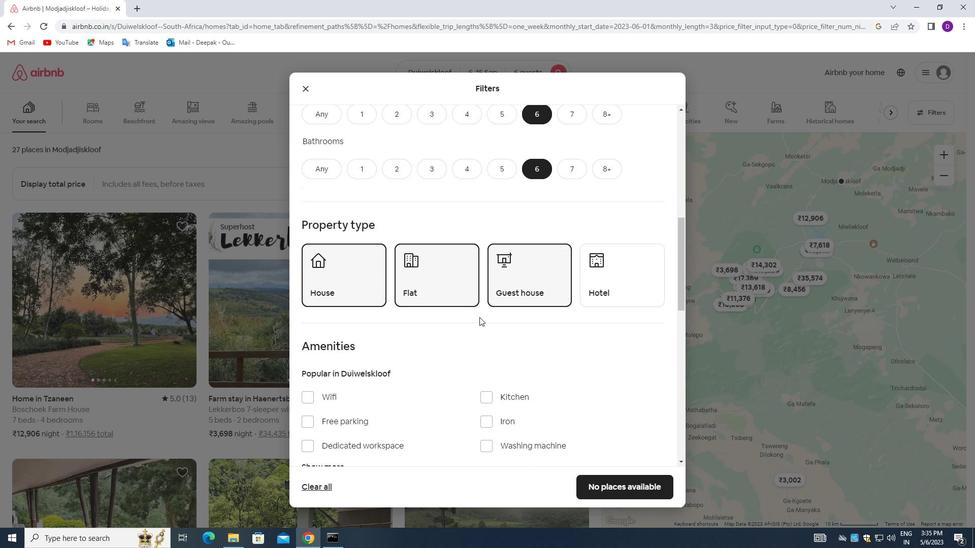 
Action: Mouse scrolled (494, 316) with delta (0, 0)
Screenshot: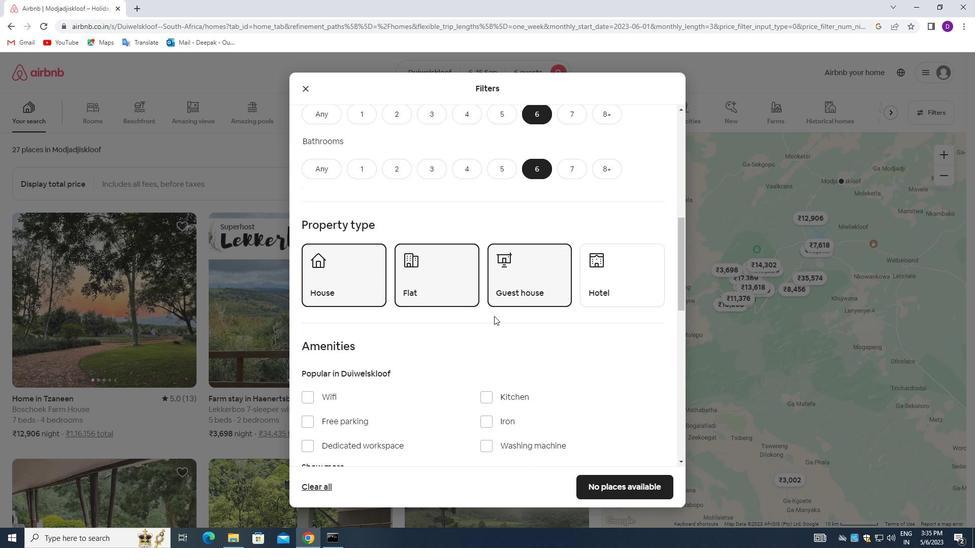 
Action: Mouse scrolled (494, 316) with delta (0, 0)
Screenshot: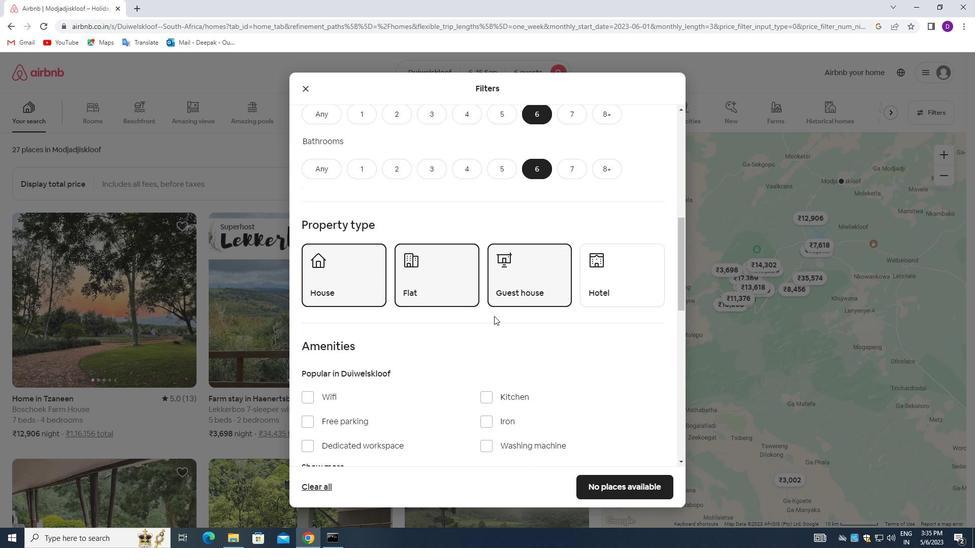 
Action: Mouse moved to (310, 295)
Screenshot: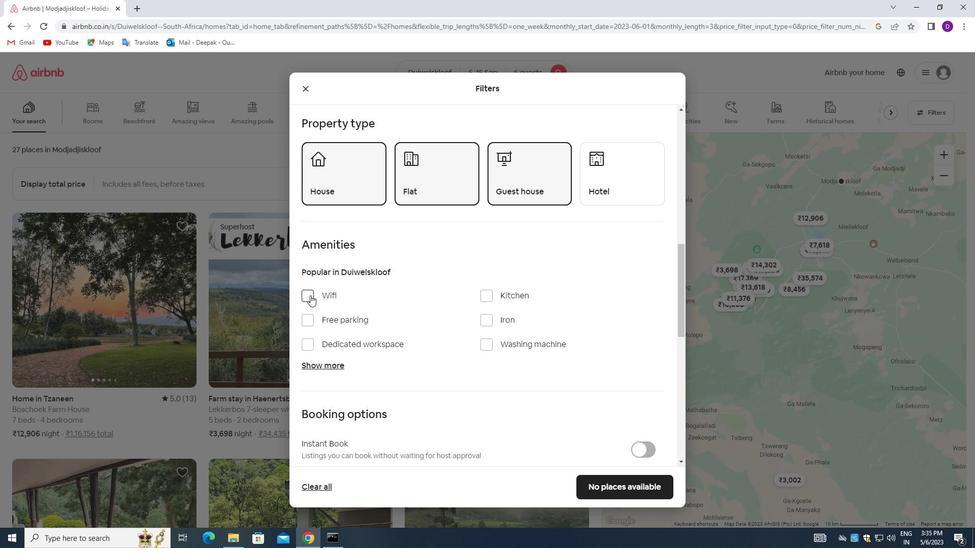 
Action: Mouse pressed left at (310, 295)
Screenshot: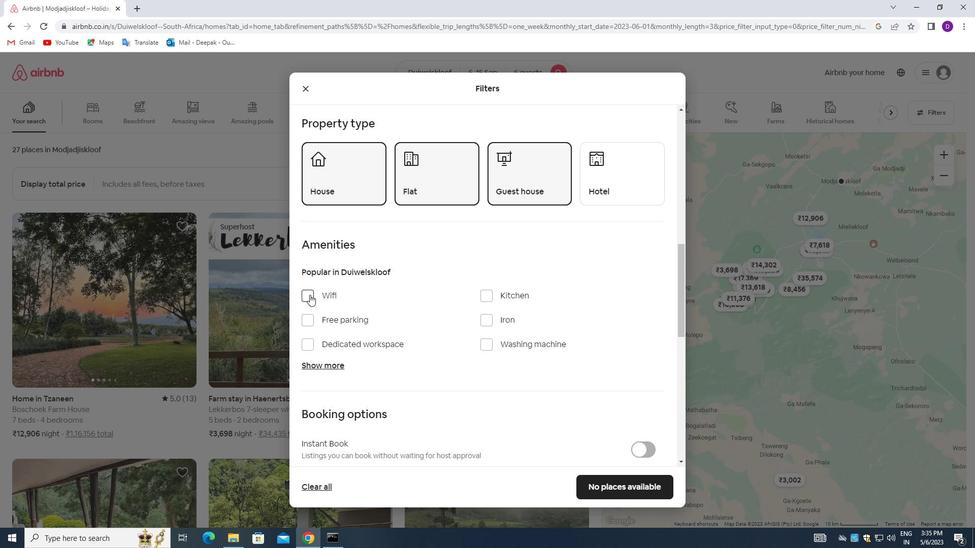
Action: Mouse moved to (312, 322)
Screenshot: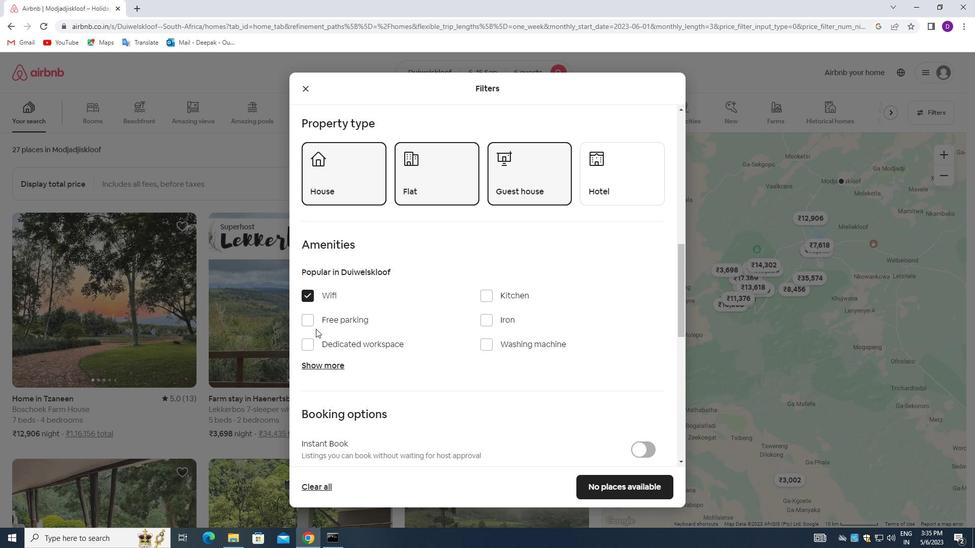 
Action: Mouse pressed left at (312, 322)
Screenshot: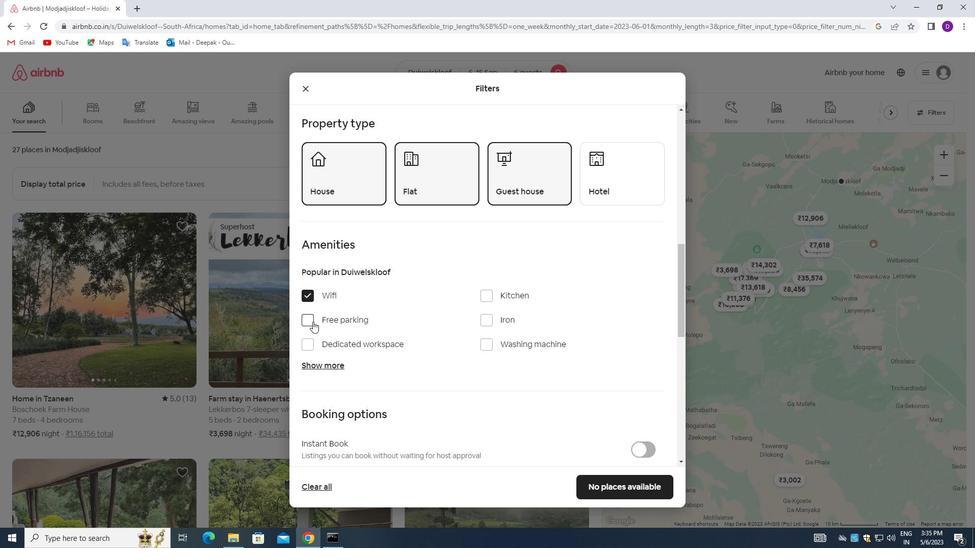 
Action: Mouse moved to (327, 367)
Screenshot: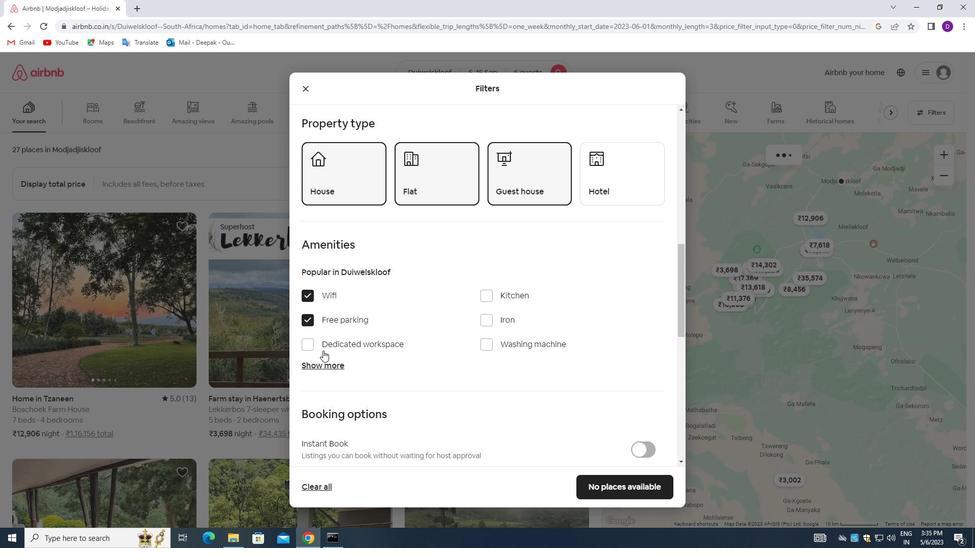 
Action: Mouse pressed left at (327, 367)
Screenshot: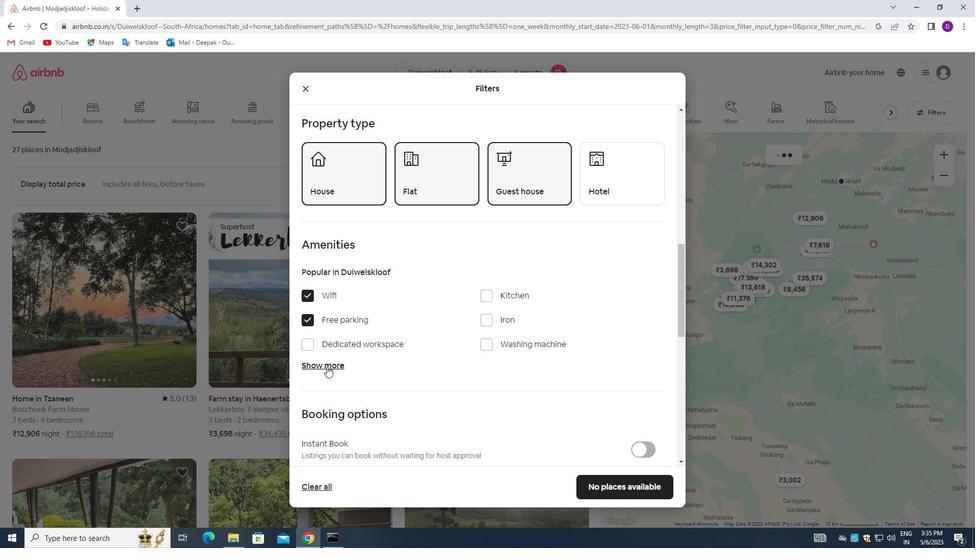 
Action: Mouse moved to (491, 427)
Screenshot: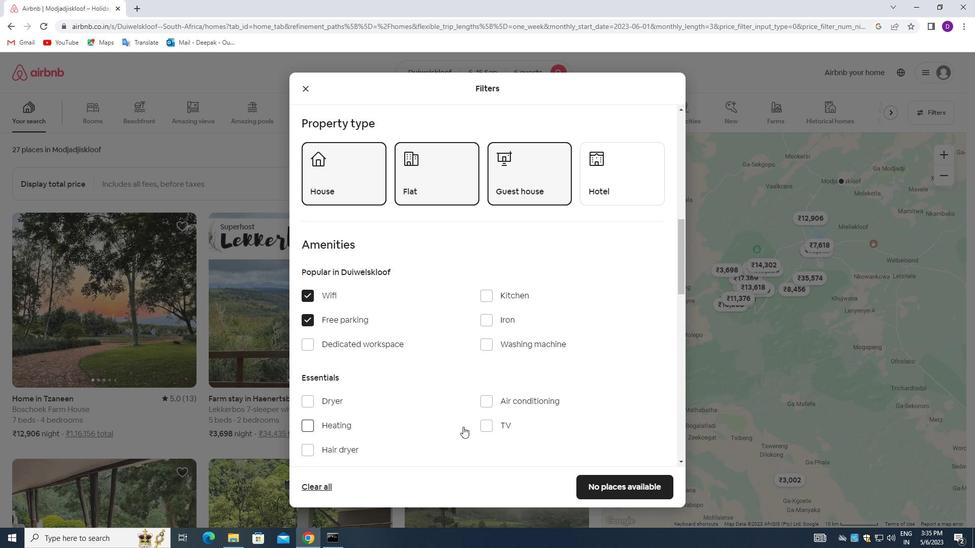 
Action: Mouse pressed left at (491, 427)
Screenshot: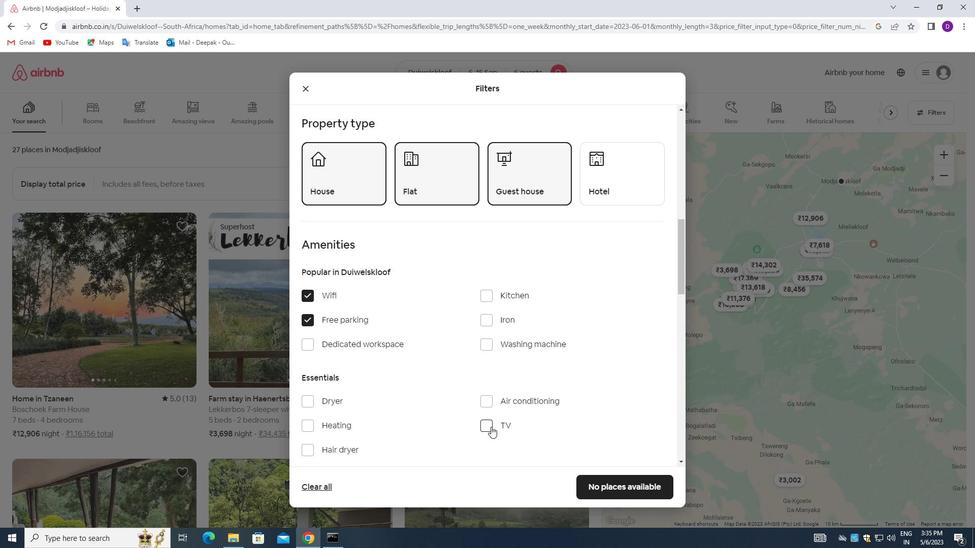
Action: Mouse moved to (420, 381)
Screenshot: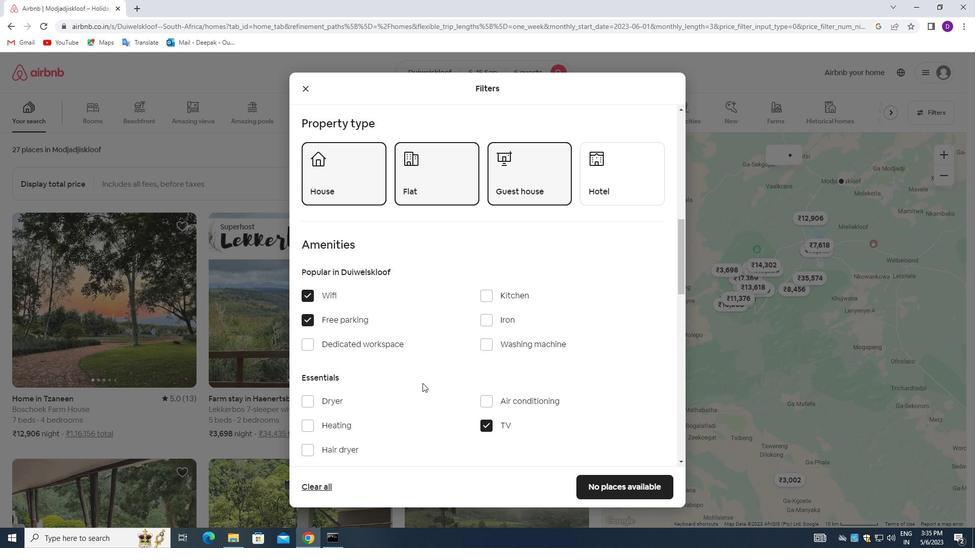 
Action: Mouse scrolled (420, 381) with delta (0, 0)
Screenshot: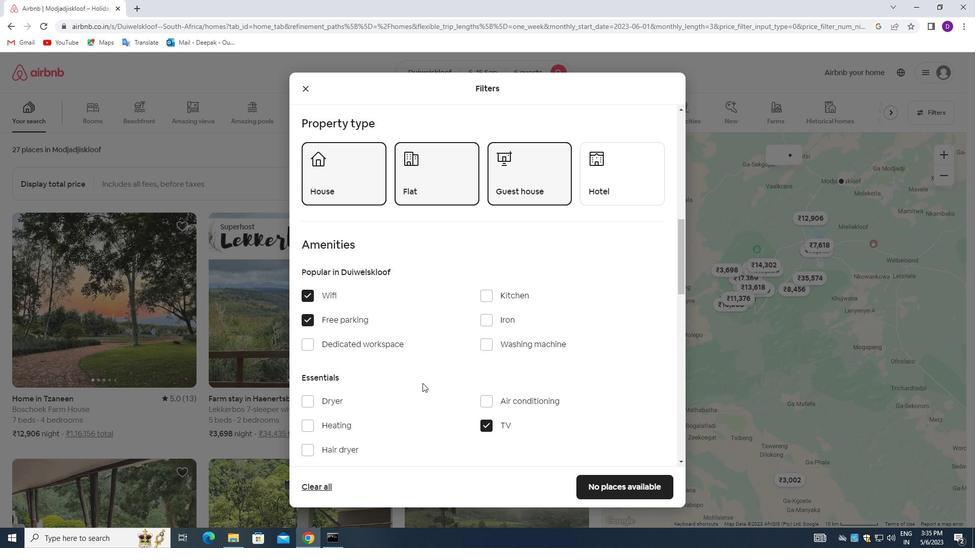 
Action: Mouse moved to (418, 380)
Screenshot: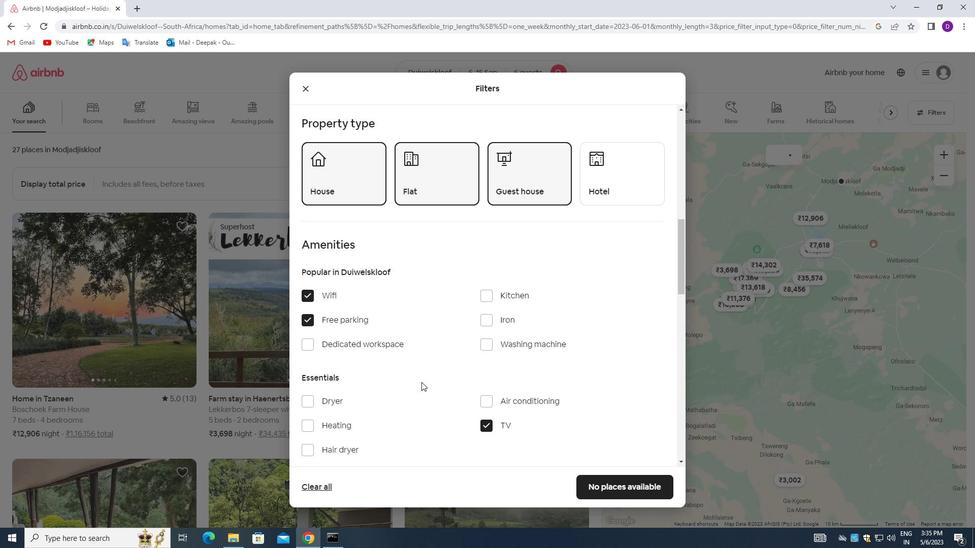 
Action: Mouse scrolled (418, 380) with delta (0, 0)
Screenshot: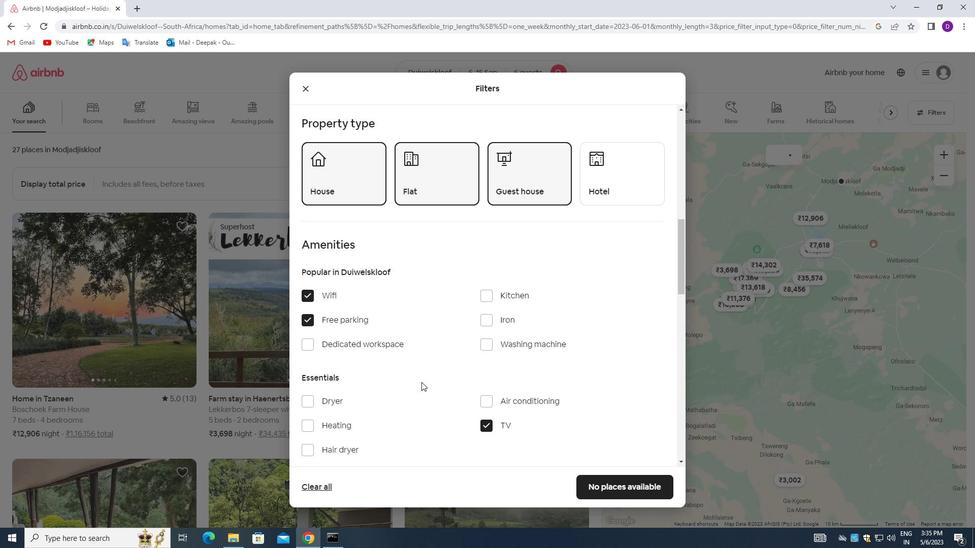 
Action: Mouse moved to (410, 362)
Screenshot: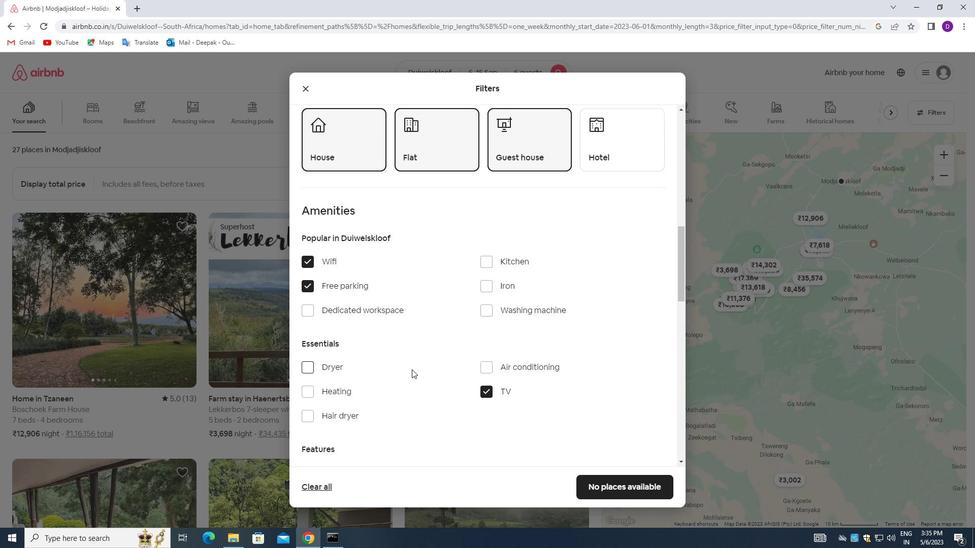 
Action: Mouse scrolled (410, 361) with delta (0, 0)
Screenshot: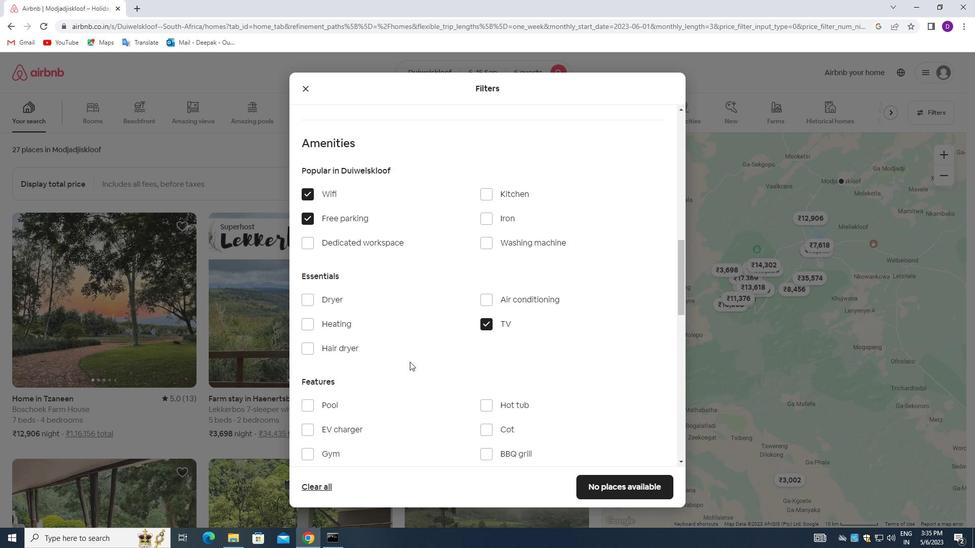 
Action: Mouse scrolled (410, 361) with delta (0, 0)
Screenshot: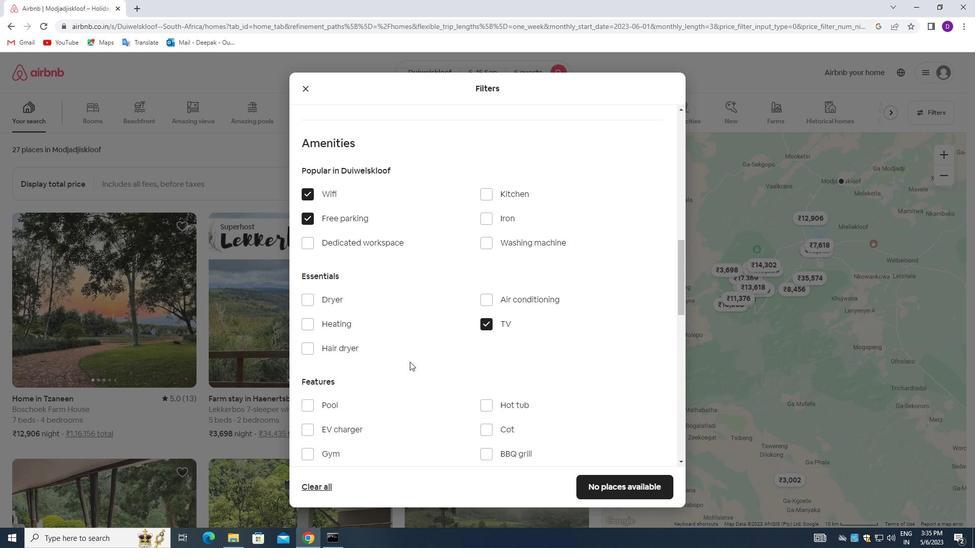 
Action: Mouse moved to (305, 356)
Screenshot: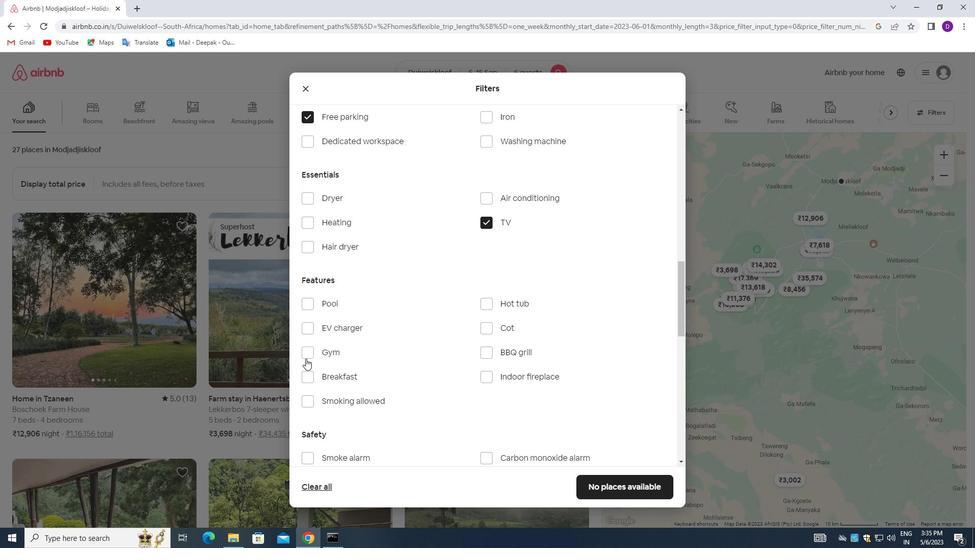 
Action: Mouse pressed left at (305, 356)
Screenshot: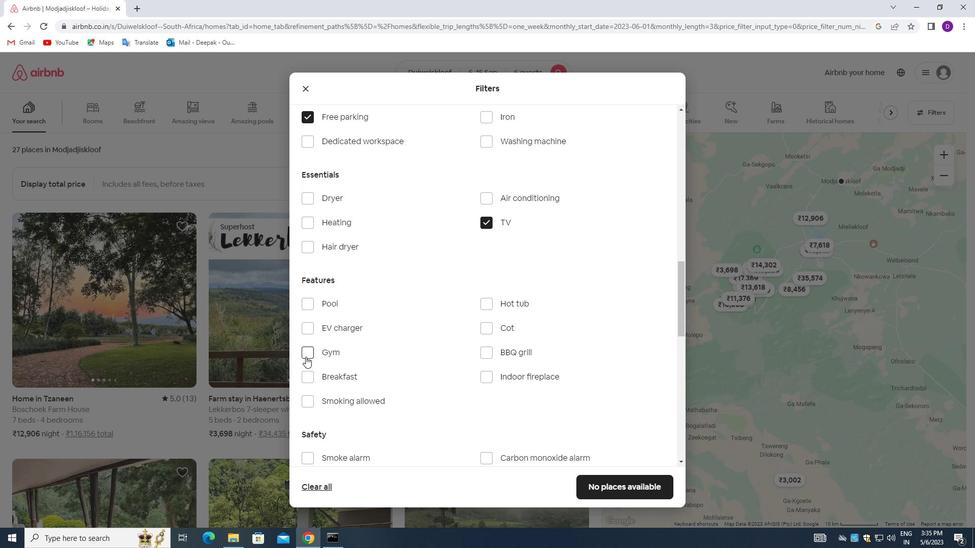 
Action: Mouse moved to (308, 379)
Screenshot: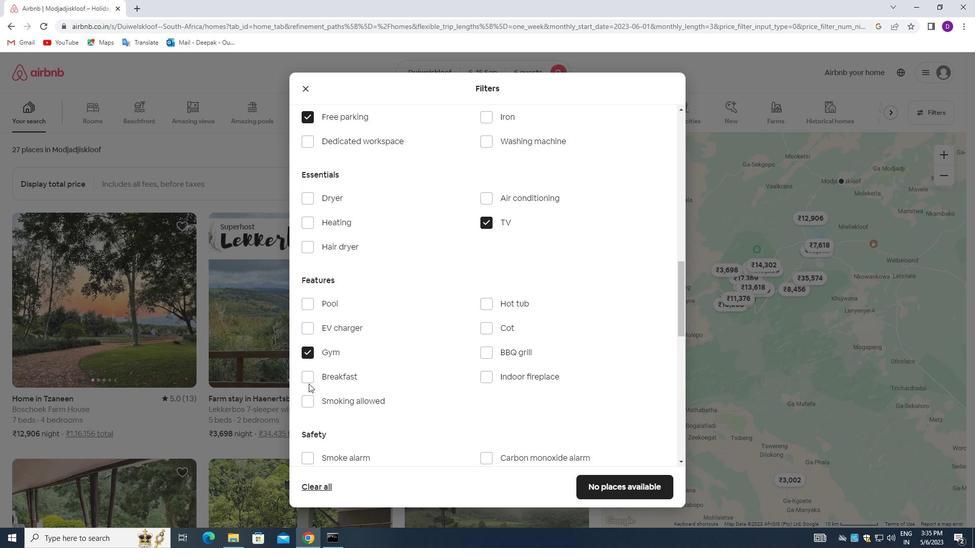 
Action: Mouse pressed left at (308, 379)
Screenshot: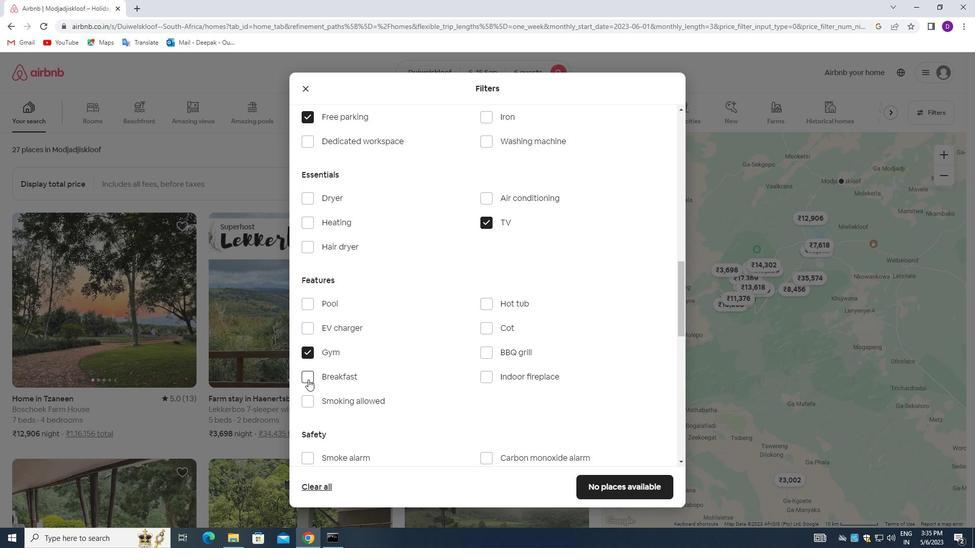 
Action: Mouse moved to (413, 324)
Screenshot: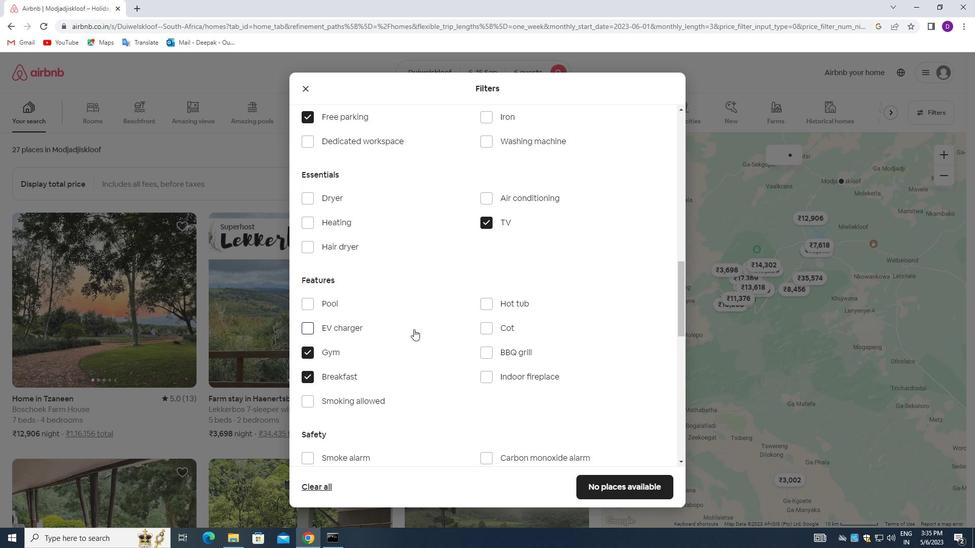 
Action: Mouse scrolled (413, 324) with delta (0, 0)
Screenshot: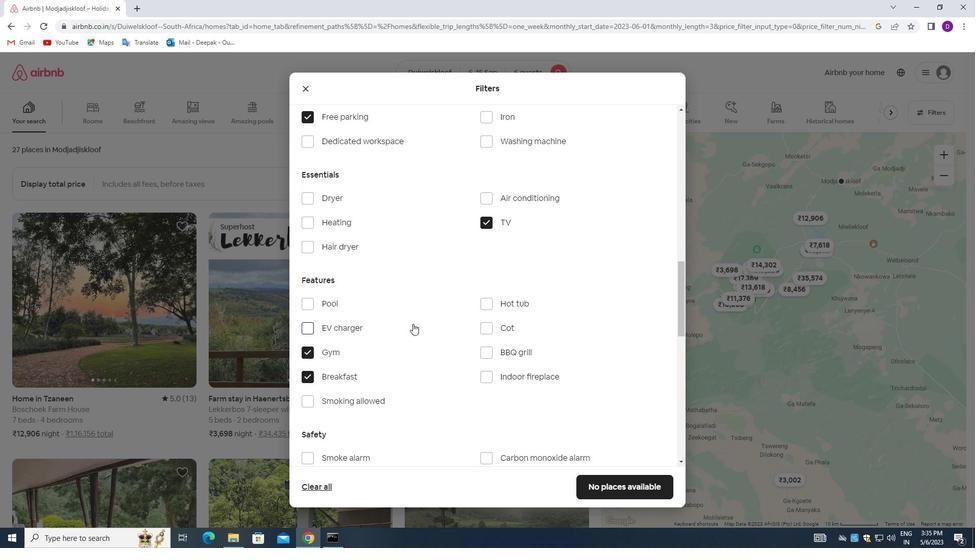 
Action: Mouse scrolled (413, 323) with delta (0, 0)
Screenshot: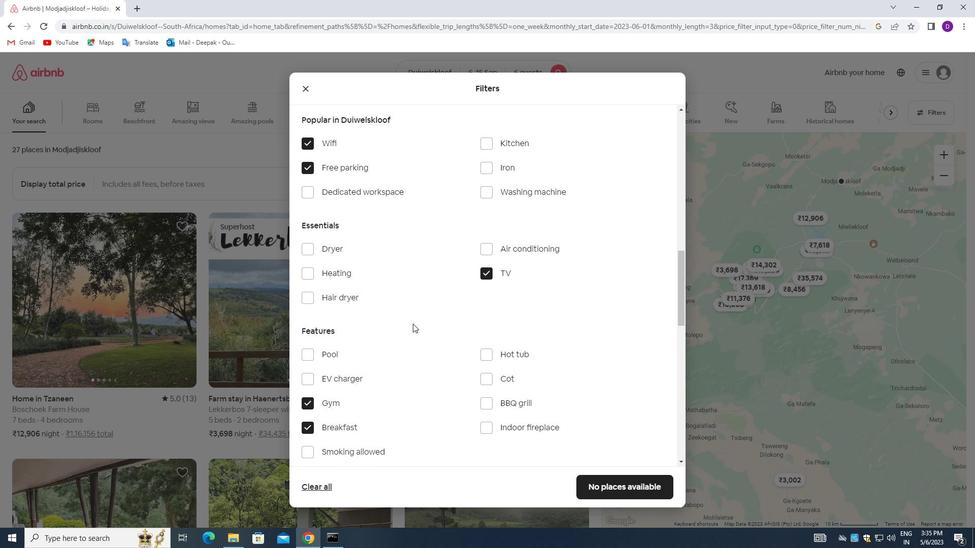 
Action: Mouse moved to (425, 342)
Screenshot: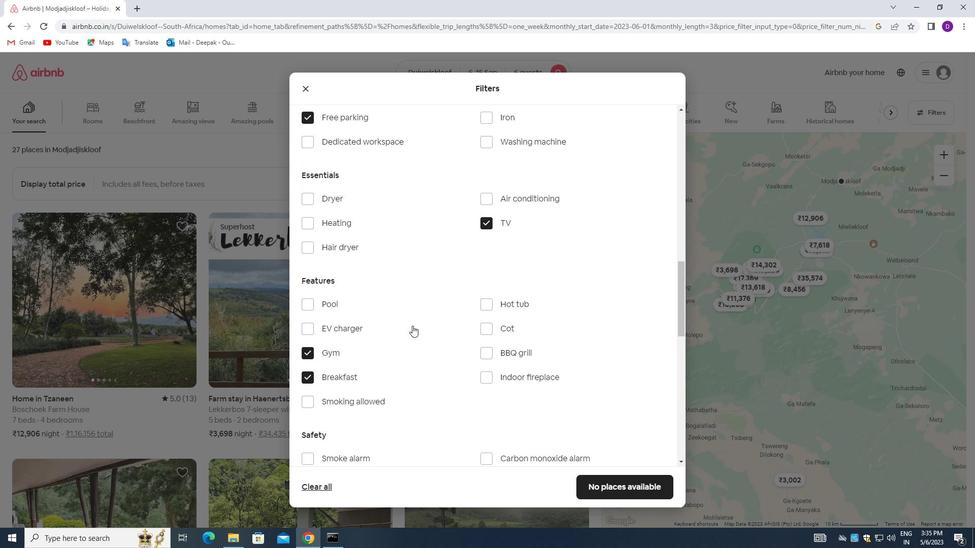 
Action: Mouse scrolled (425, 342) with delta (0, 0)
Screenshot: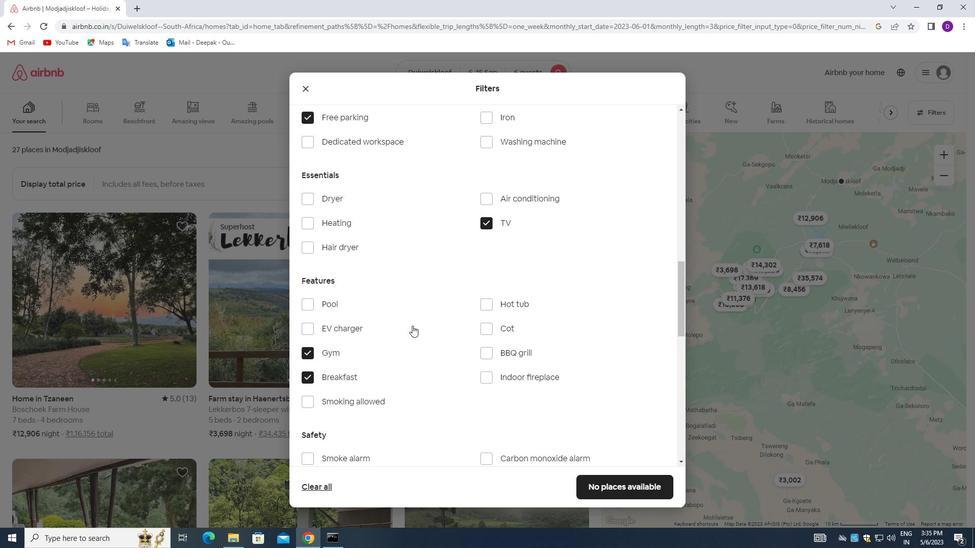 
Action: Mouse moved to (425, 343)
Screenshot: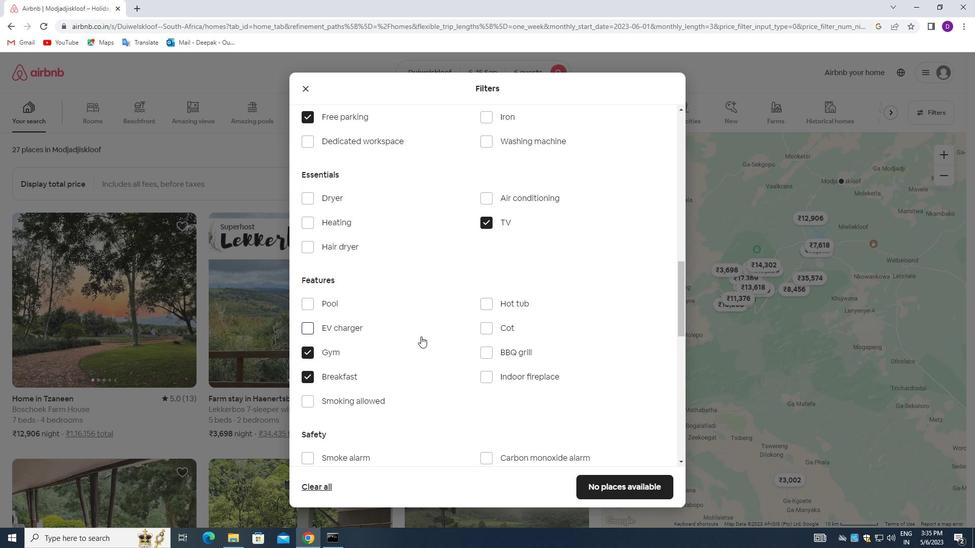 
Action: Mouse scrolled (425, 342) with delta (0, 0)
Screenshot: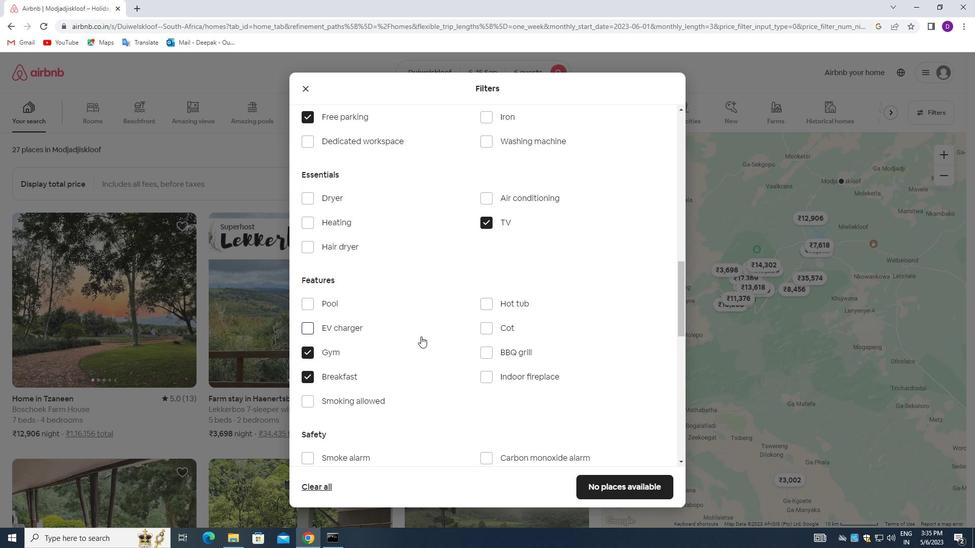 
Action: Mouse moved to (425, 343)
Screenshot: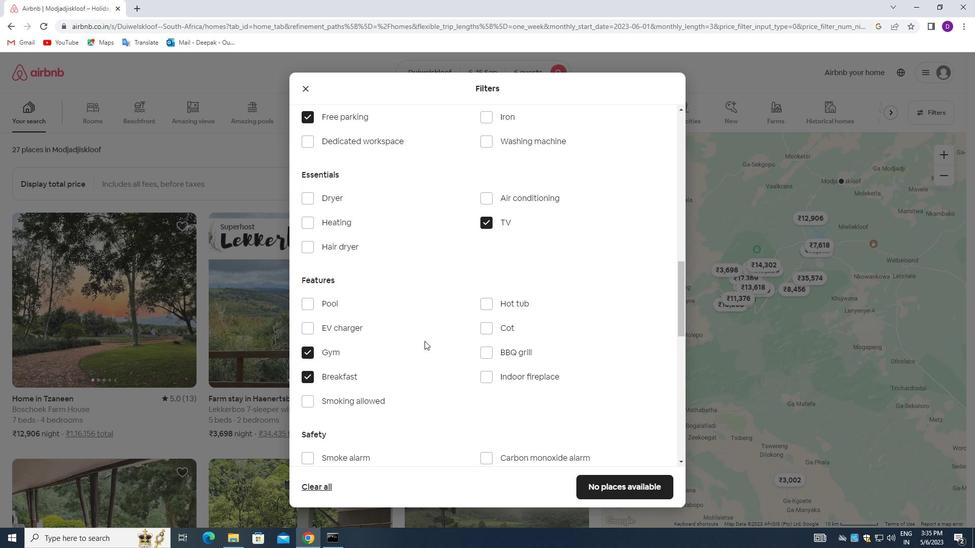 
Action: Mouse scrolled (425, 342) with delta (0, 0)
Screenshot: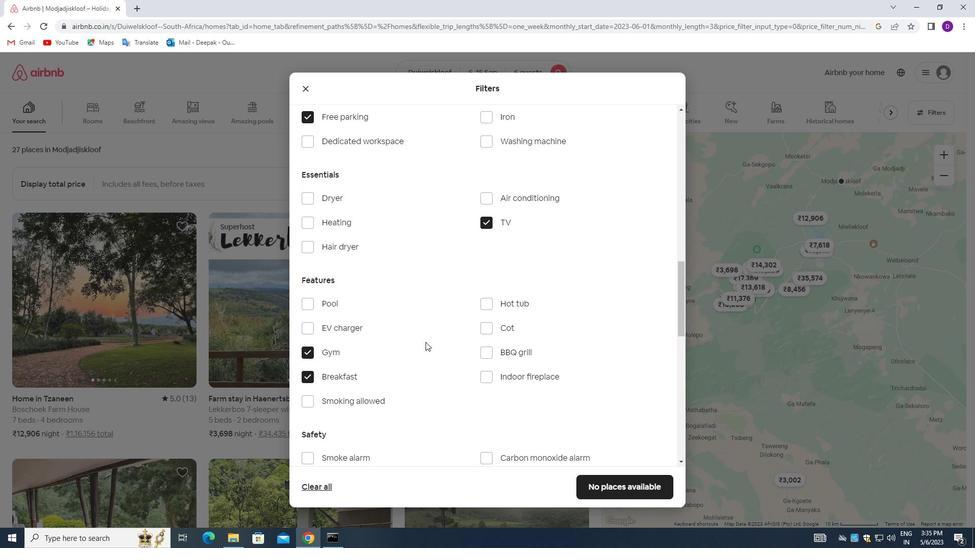 
Action: Mouse moved to (425, 343)
Screenshot: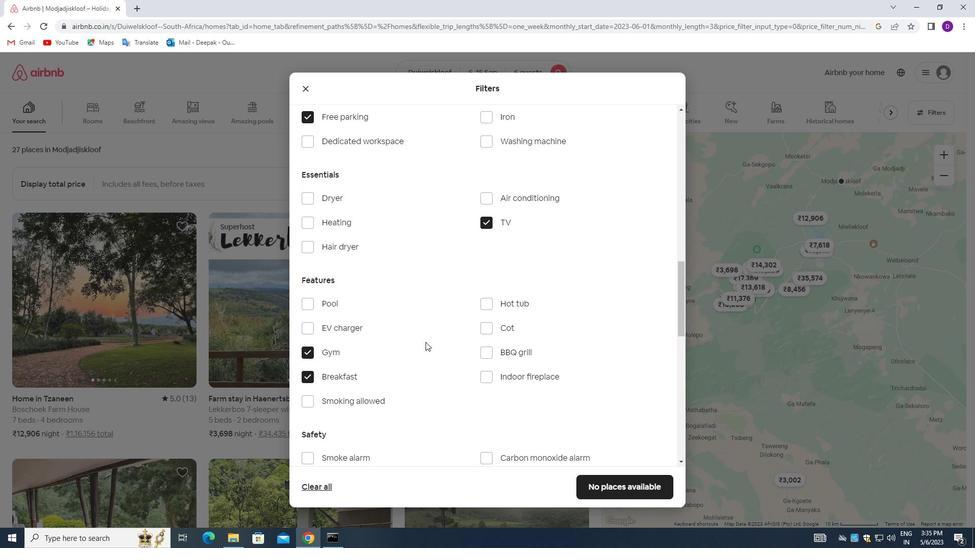 
Action: Mouse scrolled (425, 343) with delta (0, 0)
Screenshot: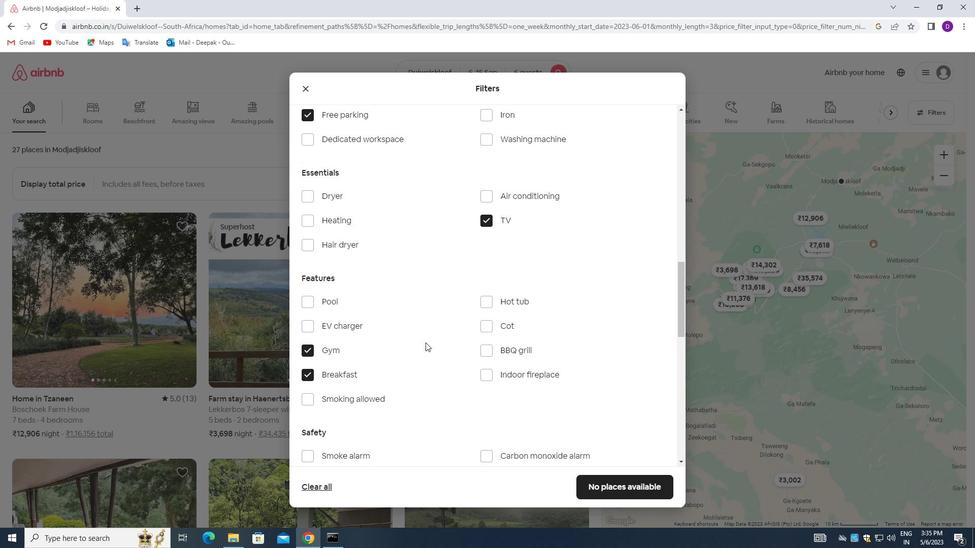 
Action: Mouse scrolled (425, 343) with delta (0, 0)
Screenshot: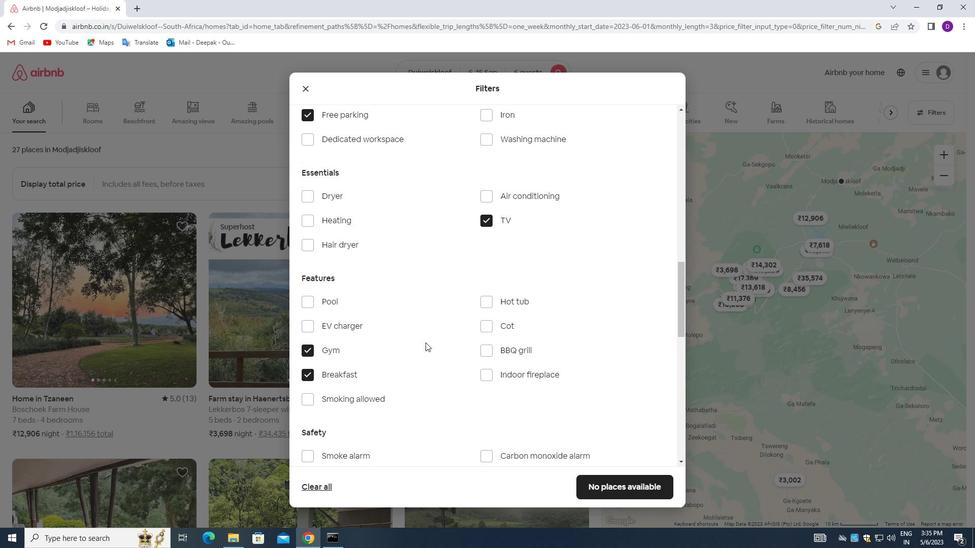 
Action: Mouse moved to (425, 343)
Screenshot: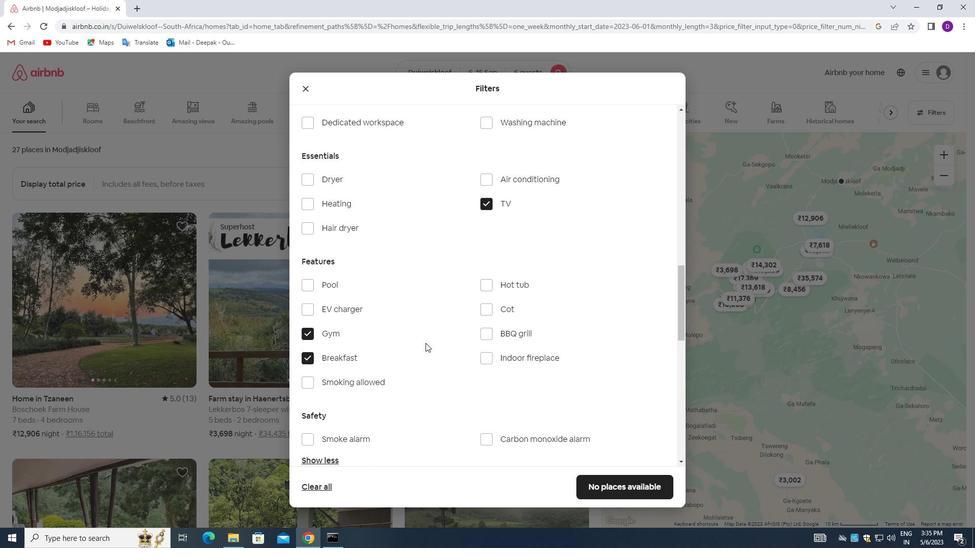 
Action: Mouse scrolled (425, 343) with delta (0, 0)
Screenshot: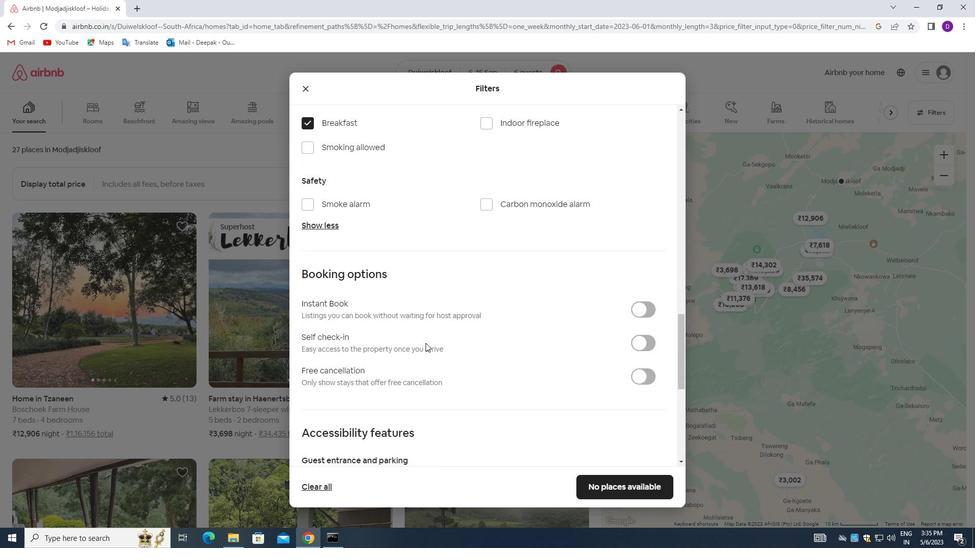 
Action: Mouse moved to (651, 290)
Screenshot: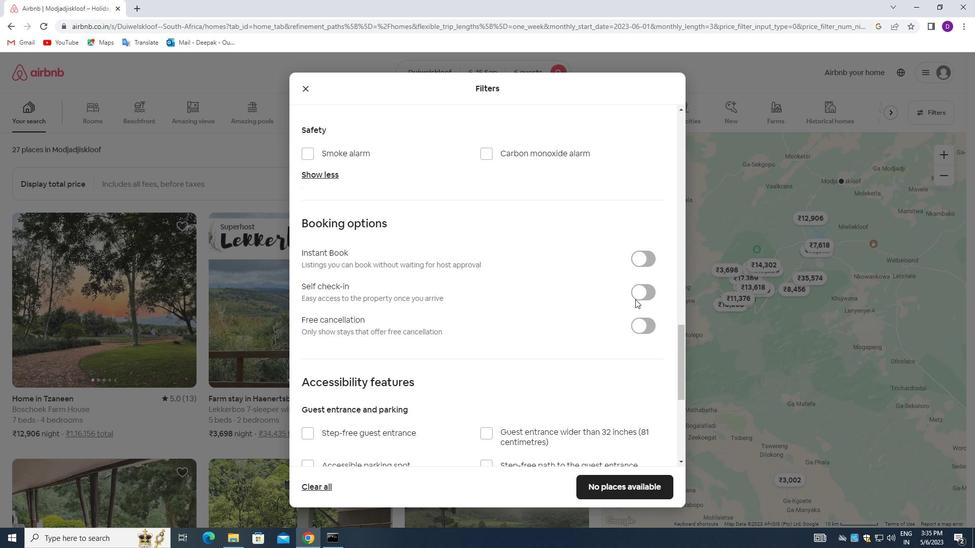 
Action: Mouse pressed left at (651, 290)
Screenshot: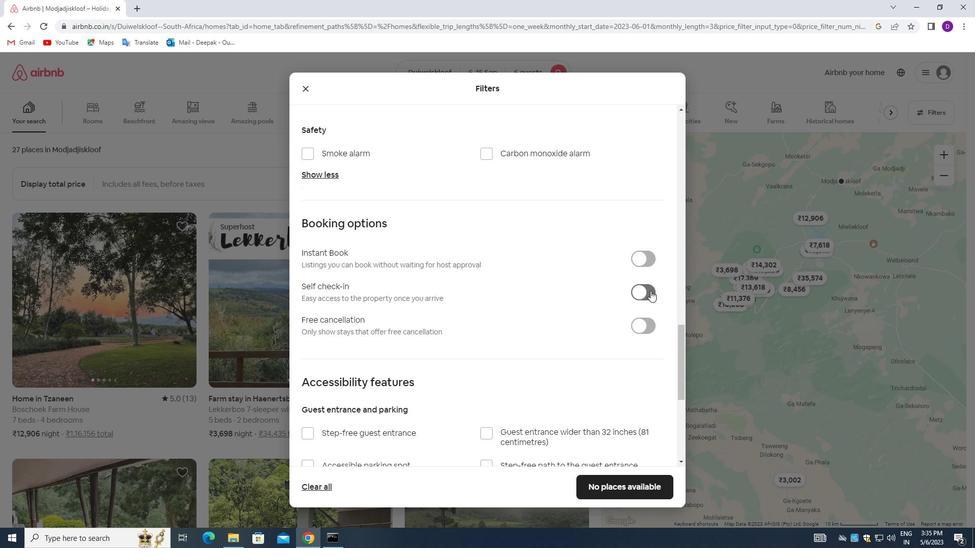 
Action: Mouse moved to (422, 319)
Screenshot: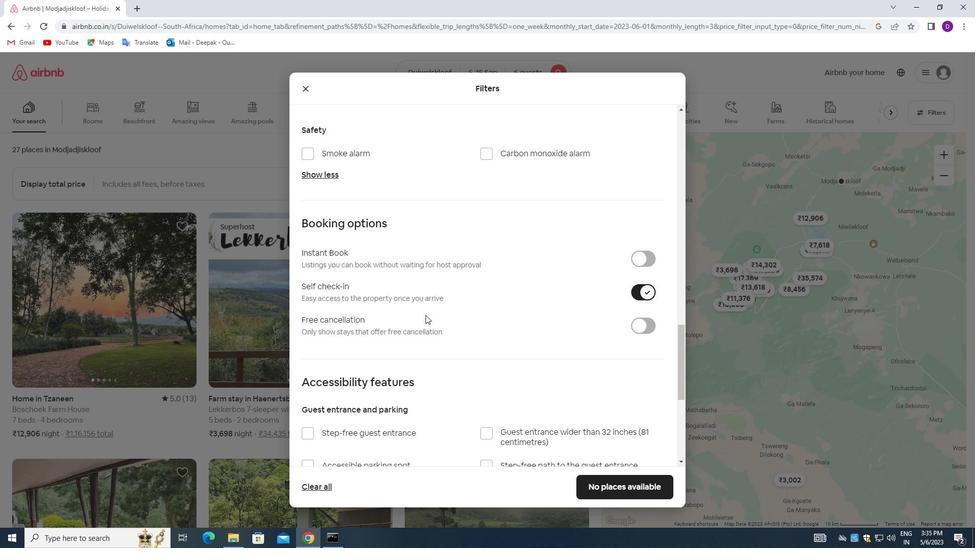 
Action: Mouse scrolled (422, 319) with delta (0, 0)
Screenshot: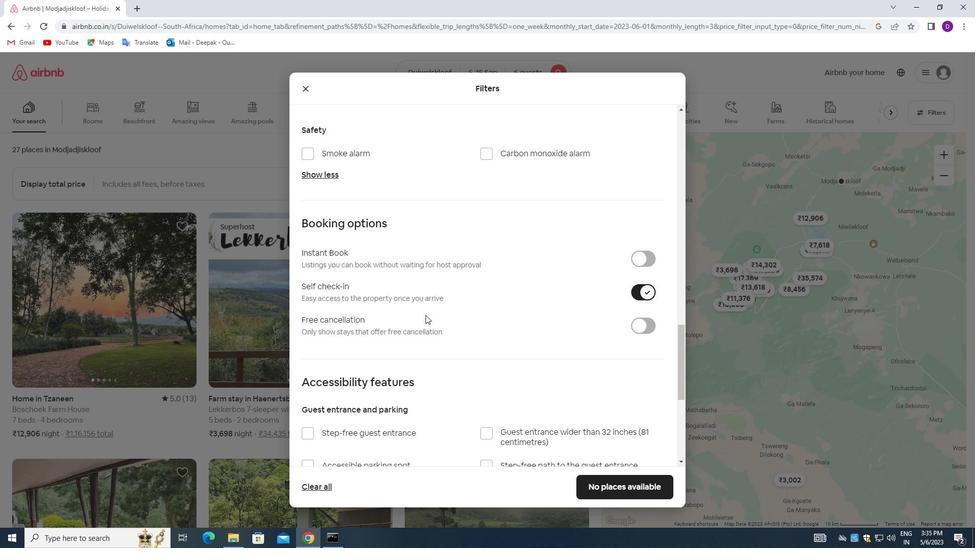 
Action: Mouse moved to (422, 320)
Screenshot: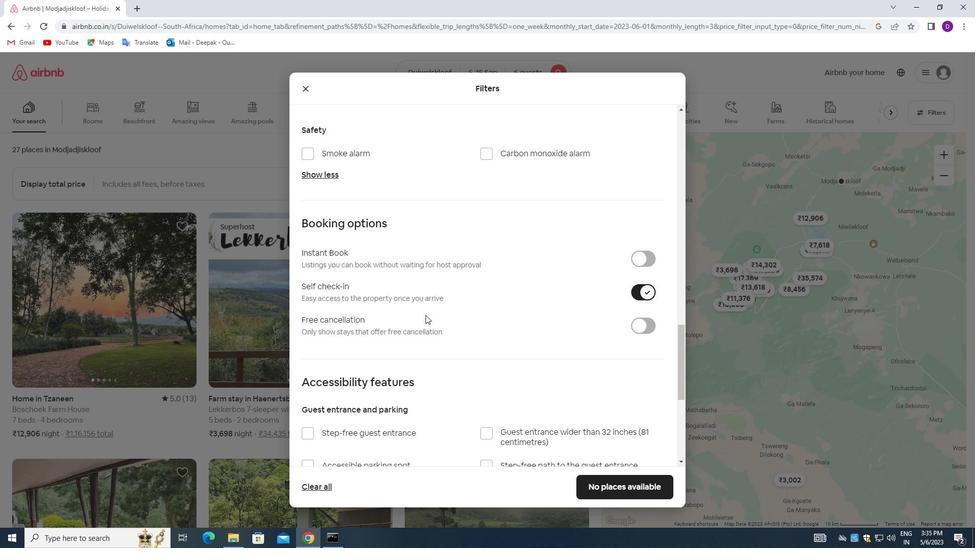 
Action: Mouse scrolled (422, 319) with delta (0, 0)
Screenshot: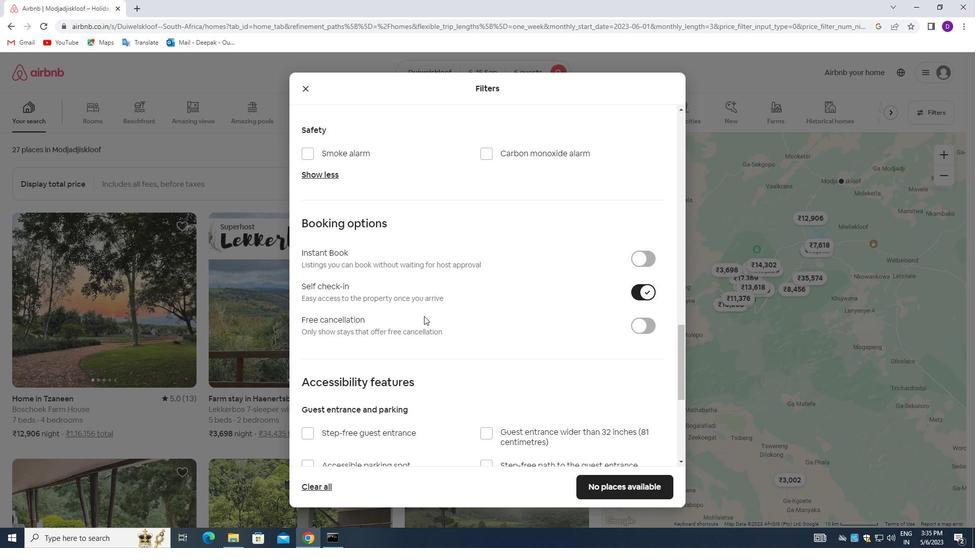 
Action: Mouse scrolled (422, 319) with delta (0, 0)
Screenshot: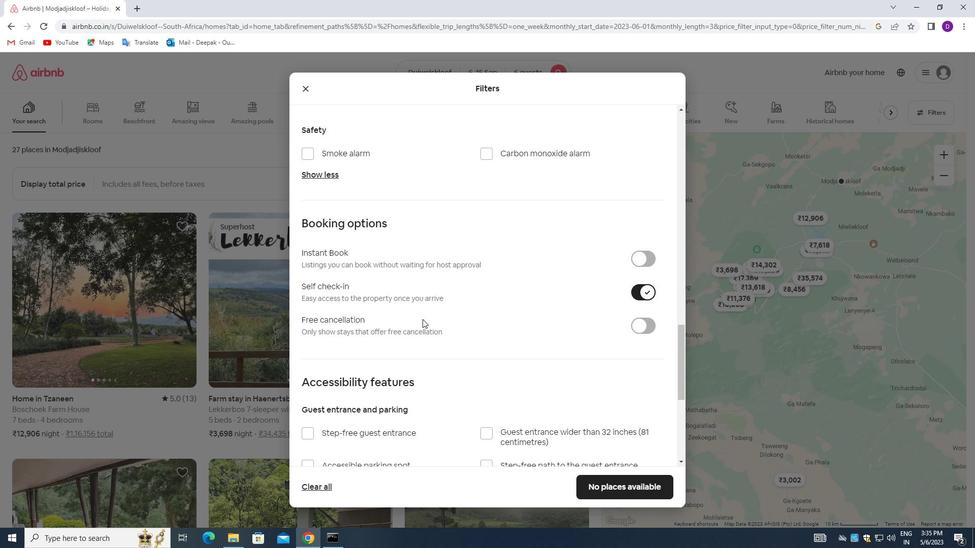 
Action: Mouse moved to (422, 327)
Screenshot: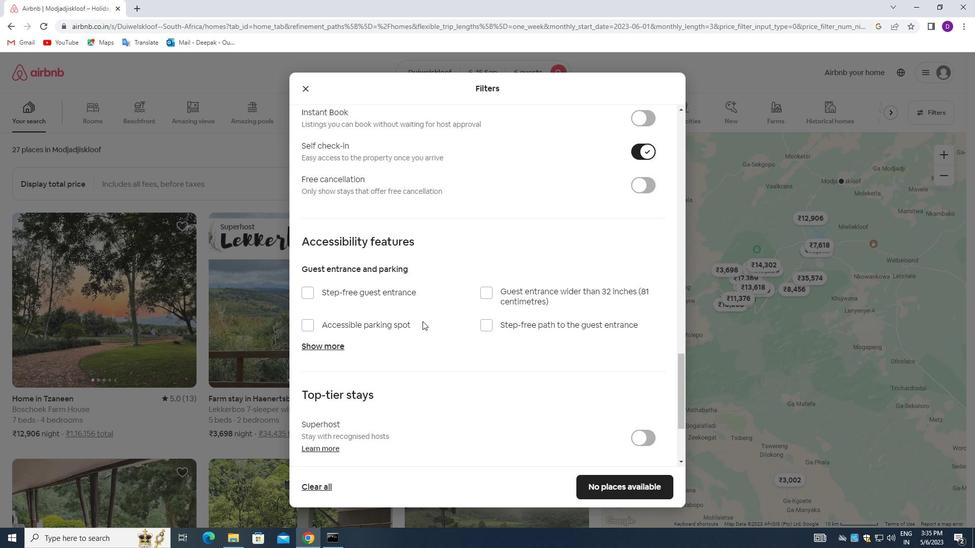 
Action: Mouse scrolled (422, 326) with delta (0, 0)
Screenshot: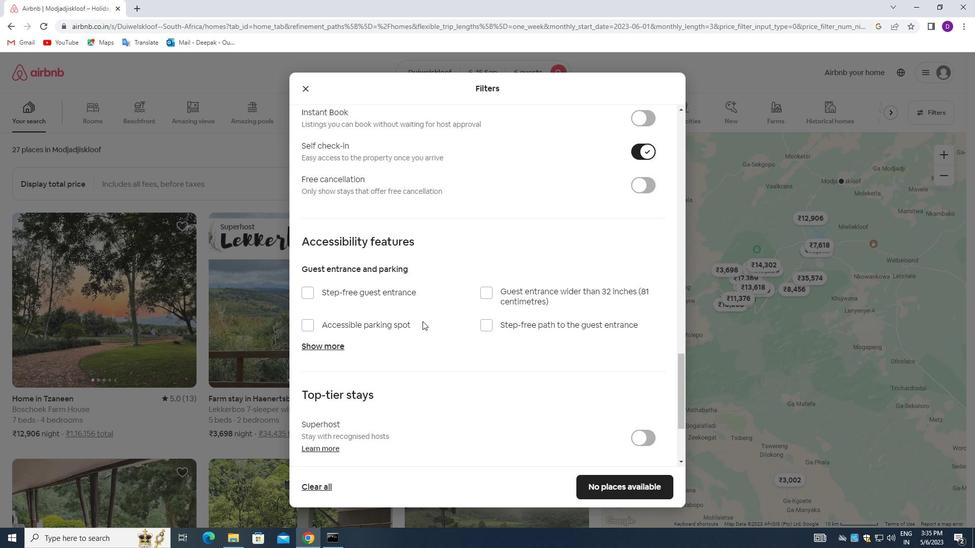 
Action: Mouse moved to (422, 333)
Screenshot: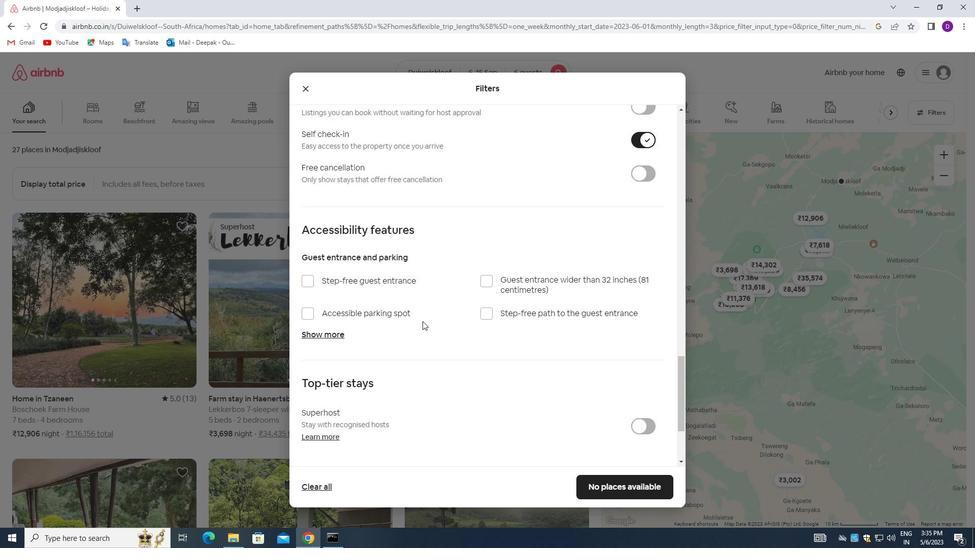 
Action: Mouse scrolled (422, 332) with delta (0, 0)
Screenshot: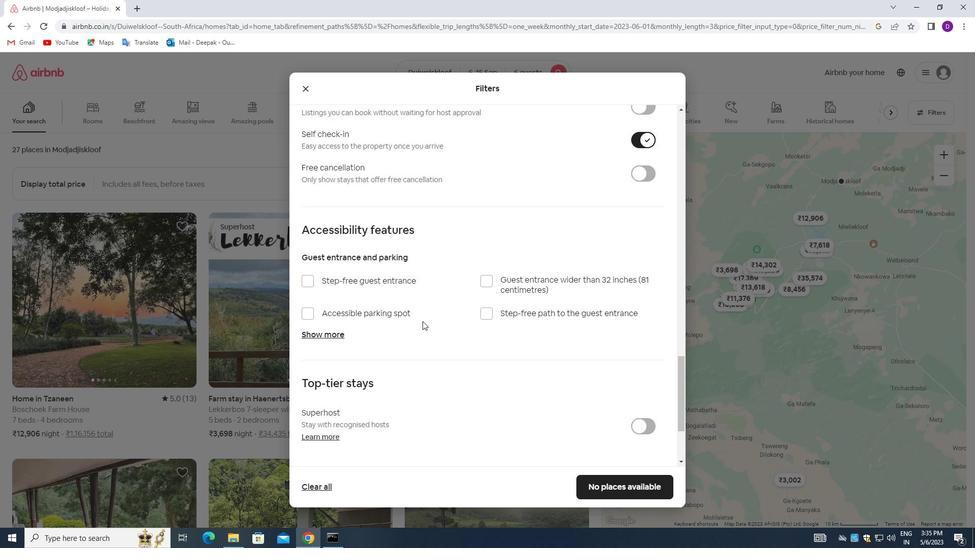 
Action: Mouse moved to (423, 337)
Screenshot: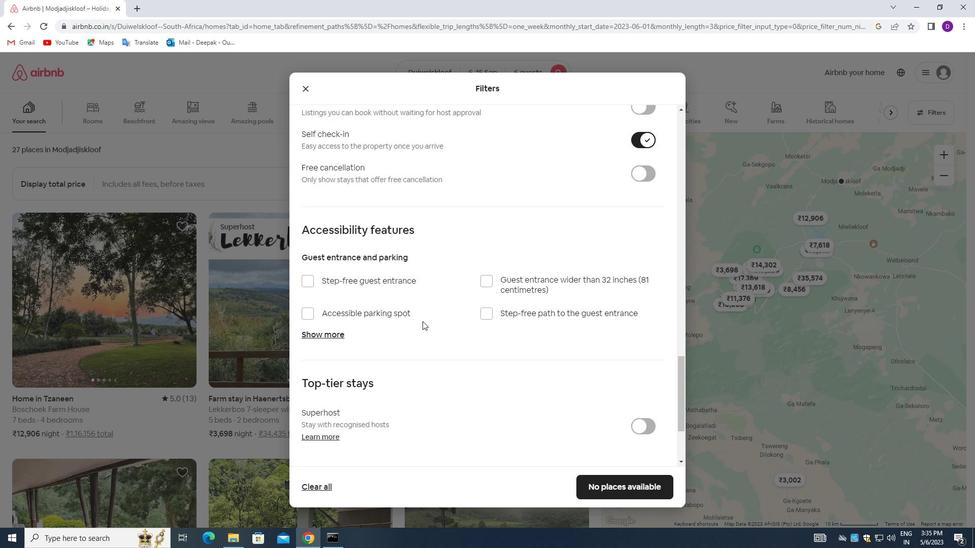 
Action: Mouse scrolled (423, 336) with delta (0, 0)
Screenshot: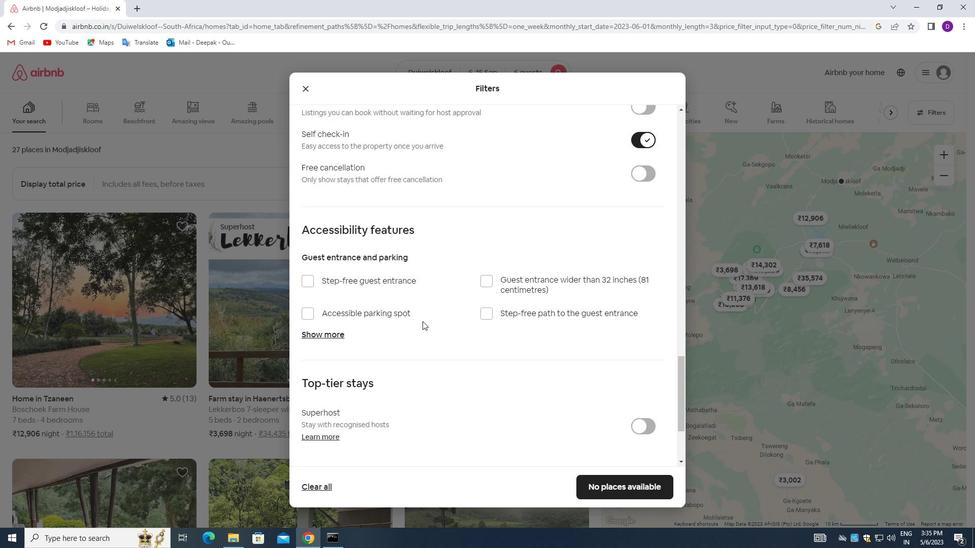 
Action: Mouse moved to (423, 340)
Screenshot: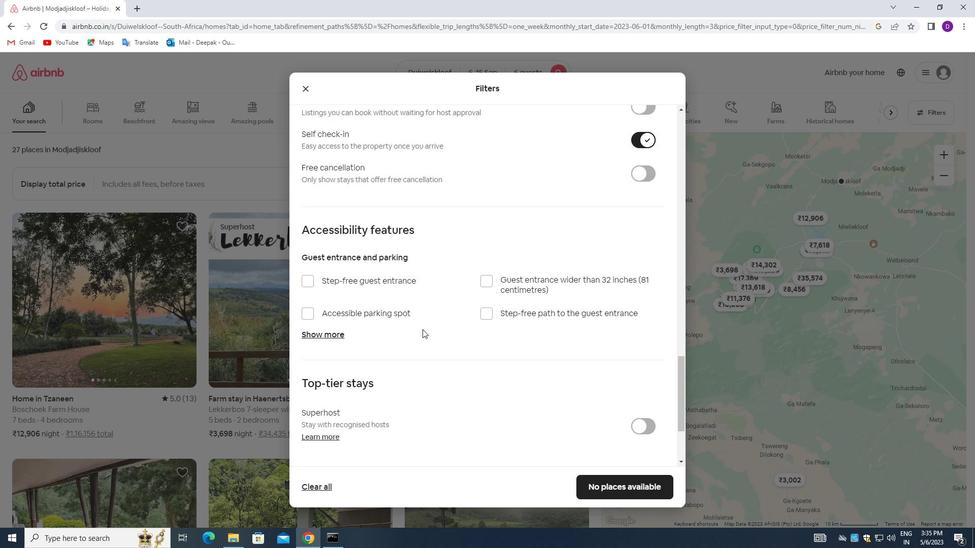 
Action: Mouse scrolled (423, 340) with delta (0, 0)
Screenshot: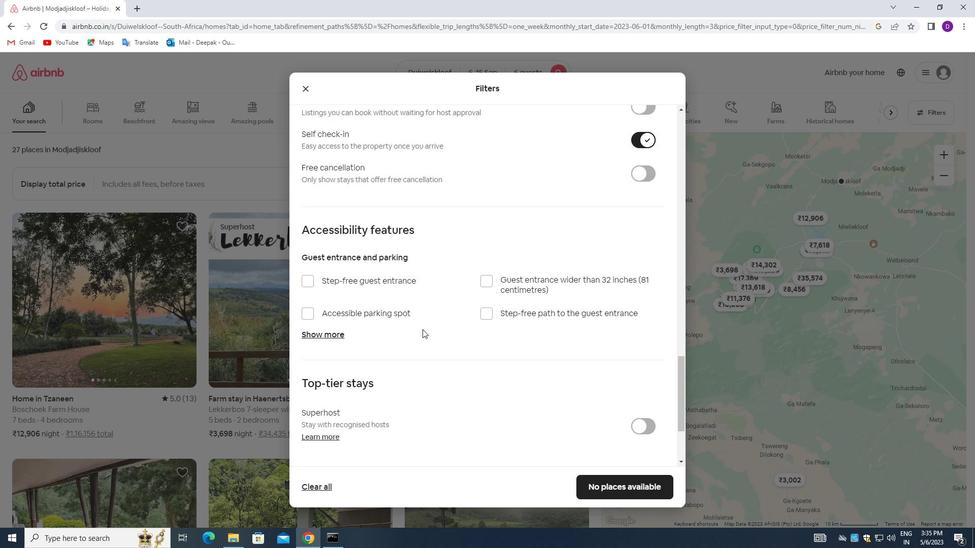 
Action: Mouse moved to (423, 344)
Screenshot: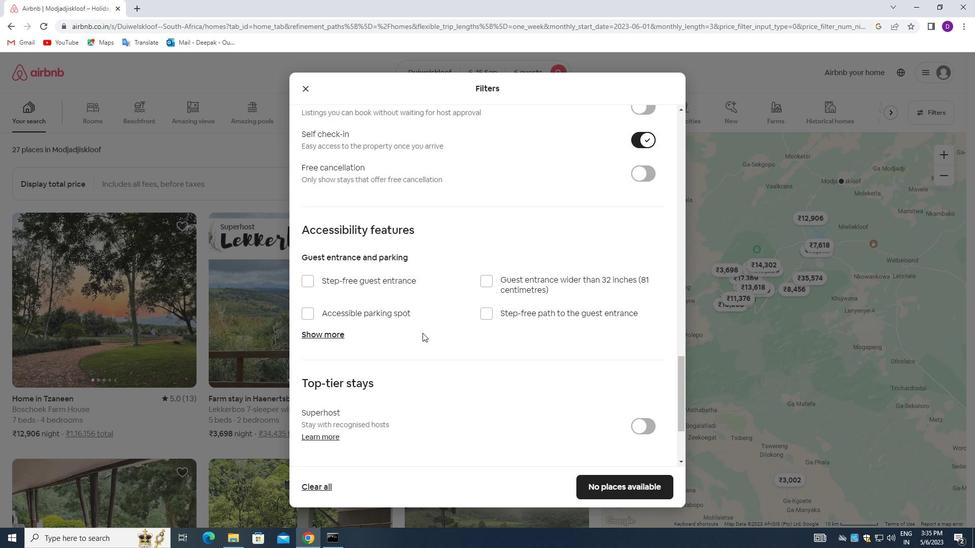 
Action: Mouse scrolled (423, 344) with delta (0, 0)
Screenshot: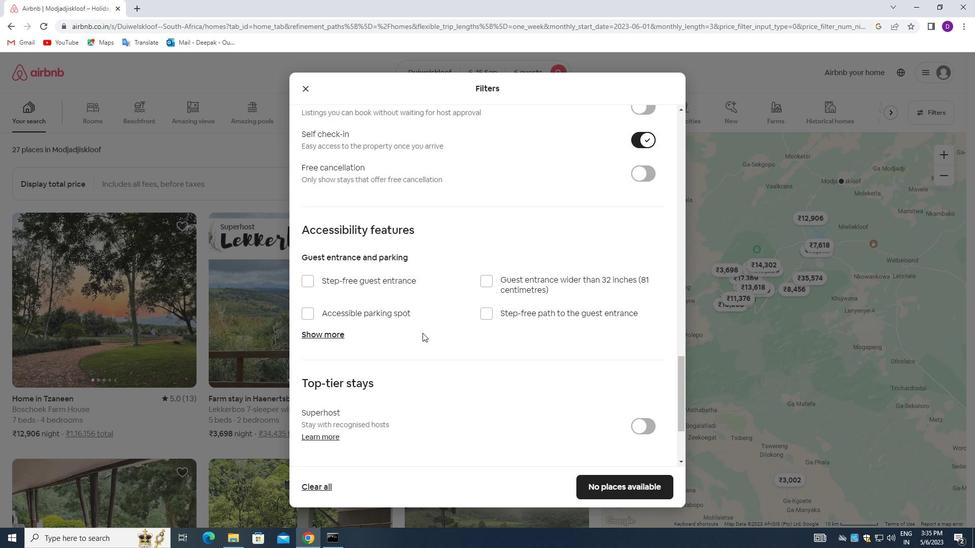
Action: Mouse moved to (417, 364)
Screenshot: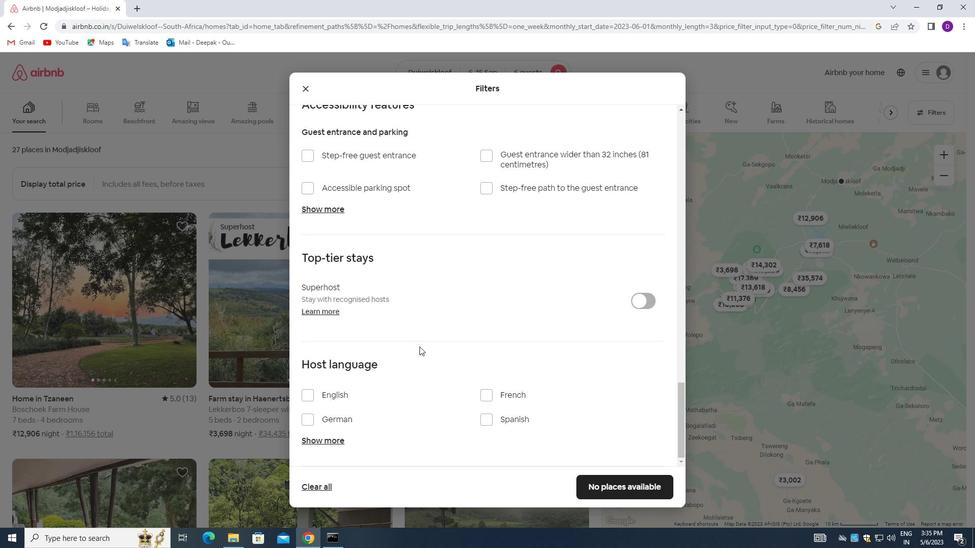 
Action: Mouse scrolled (417, 363) with delta (0, 0)
Screenshot: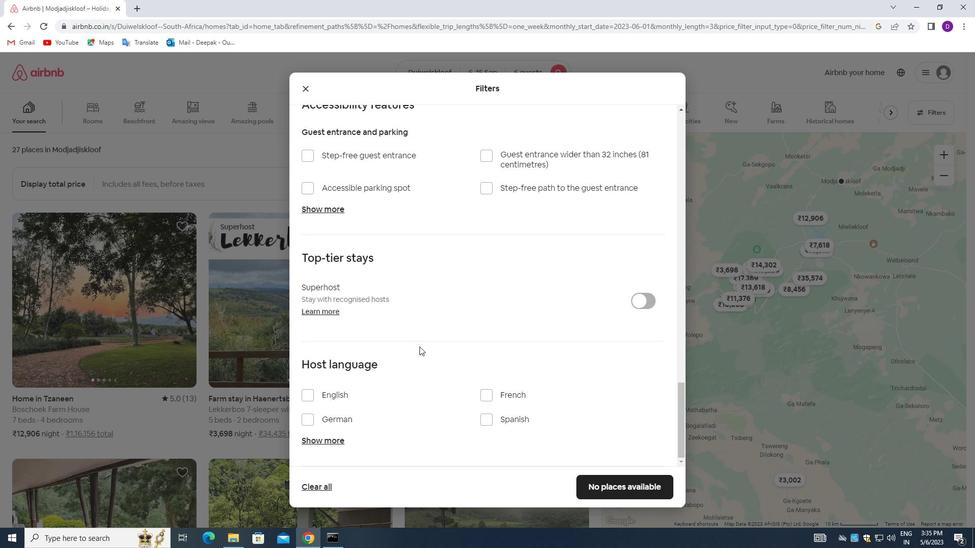 
Action: Mouse moved to (403, 381)
Screenshot: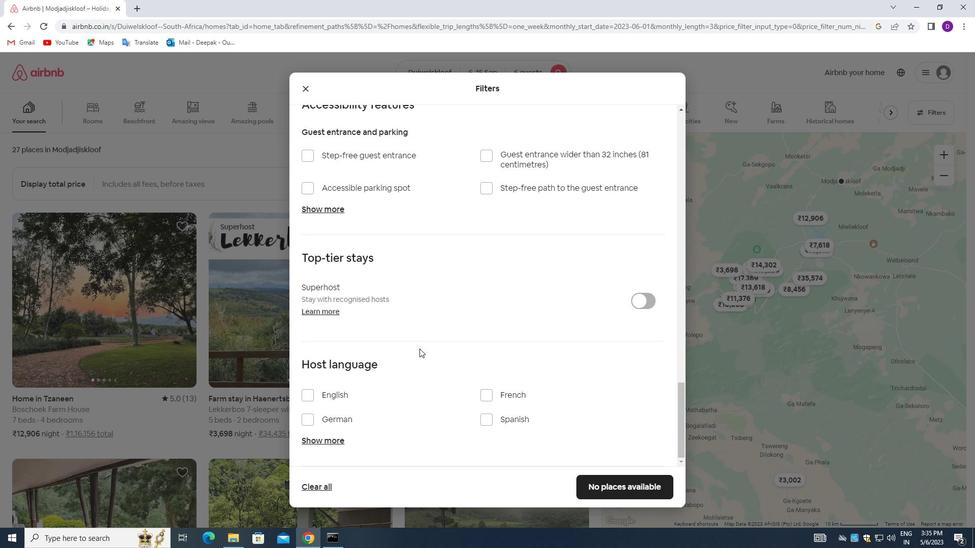 
Action: Mouse scrolled (403, 380) with delta (0, 0)
Screenshot: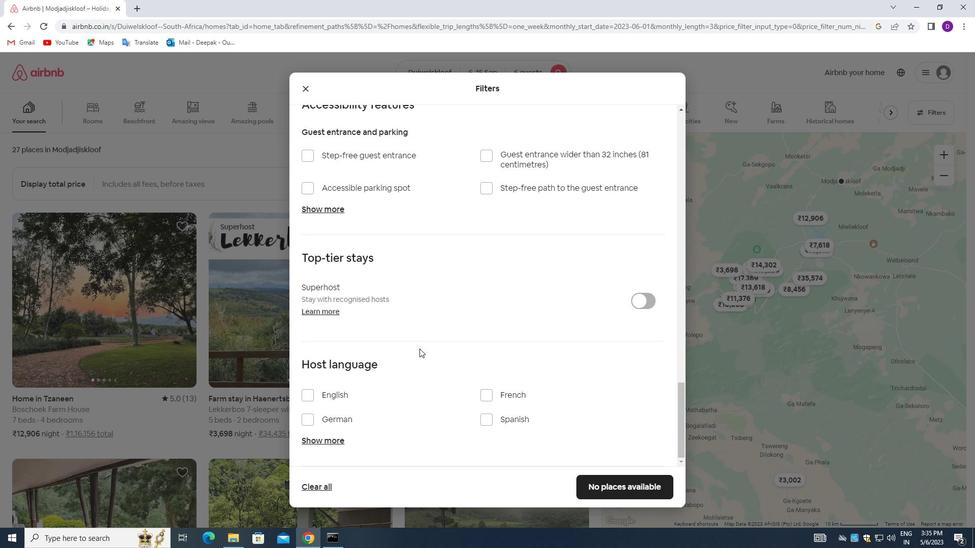 
Action: Mouse moved to (305, 397)
Screenshot: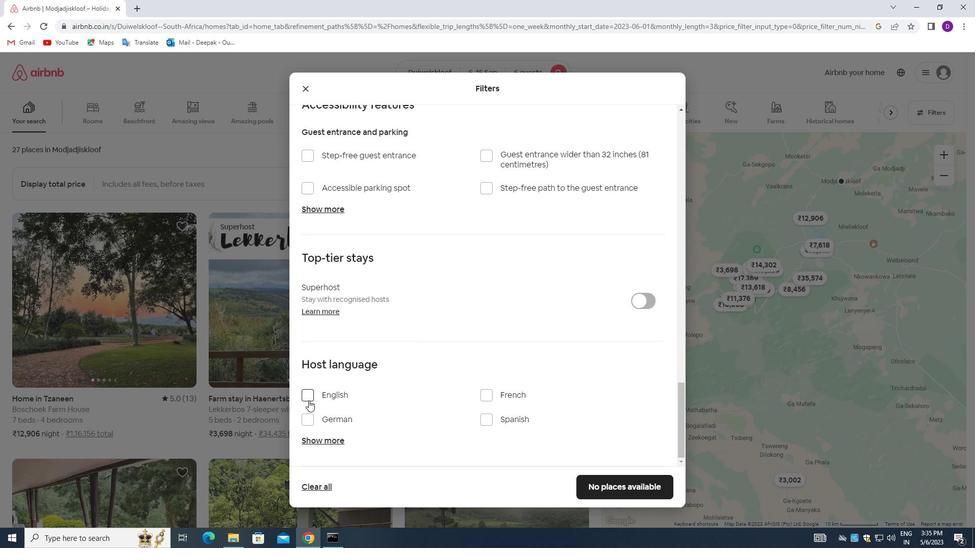 
Action: Mouse pressed left at (305, 397)
Screenshot: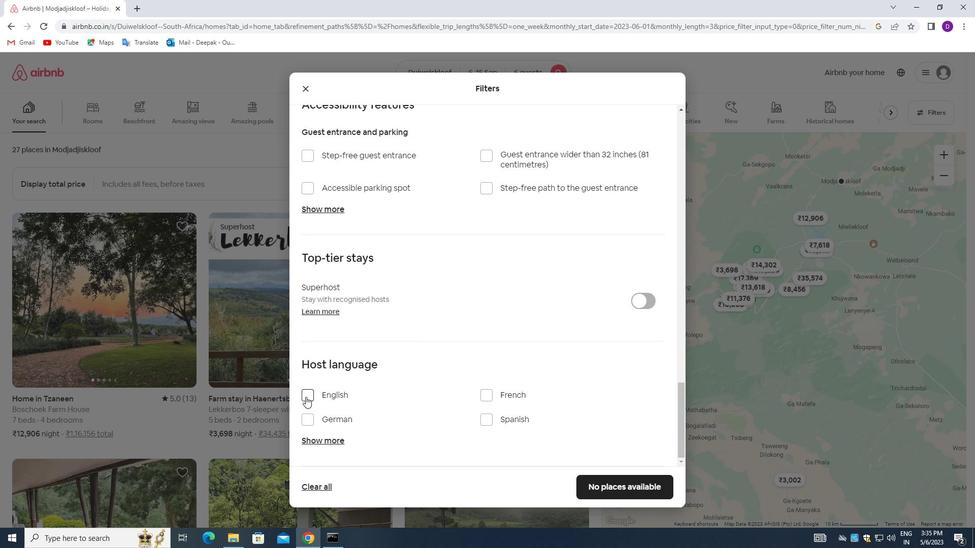 
Action: Mouse moved to (581, 481)
Screenshot: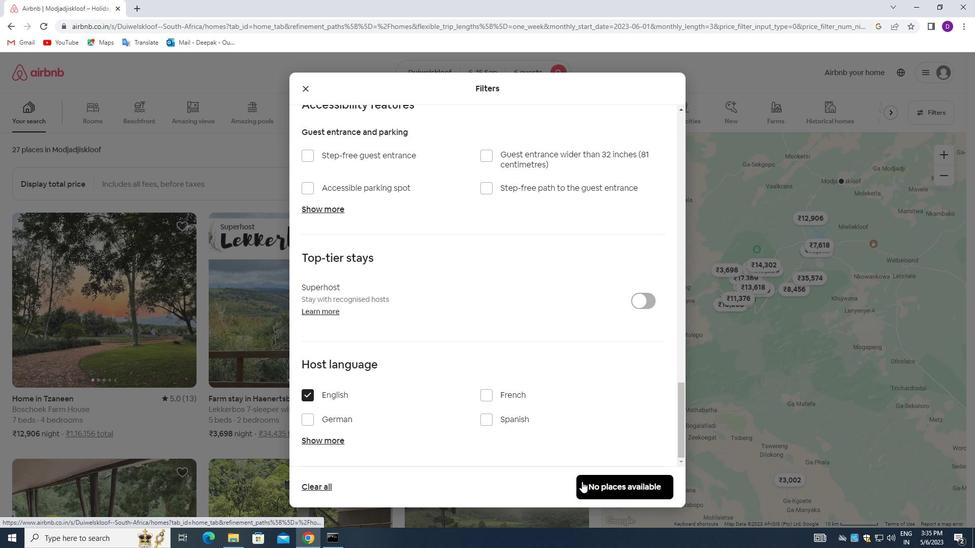 
Action: Mouse pressed left at (581, 481)
Screenshot: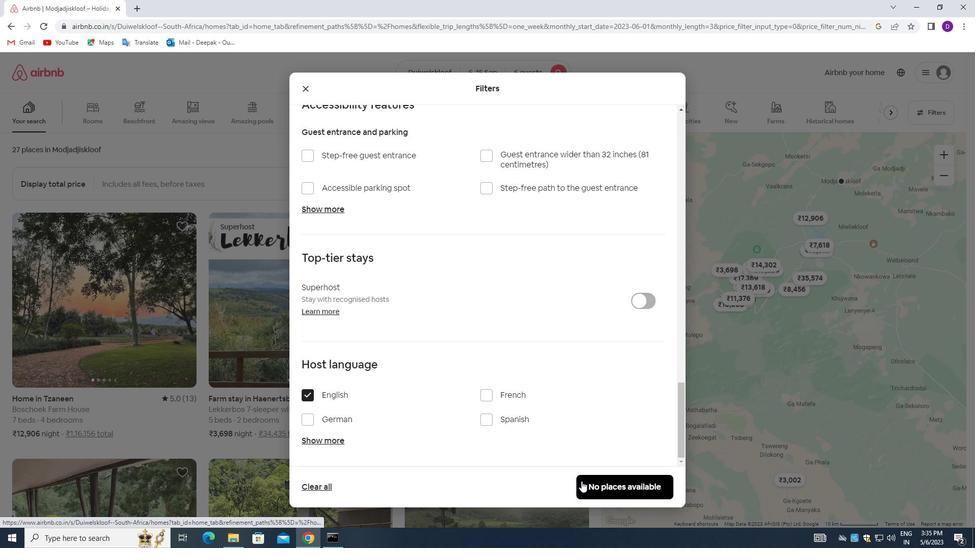 
Action: Mouse moved to (574, 407)
Screenshot: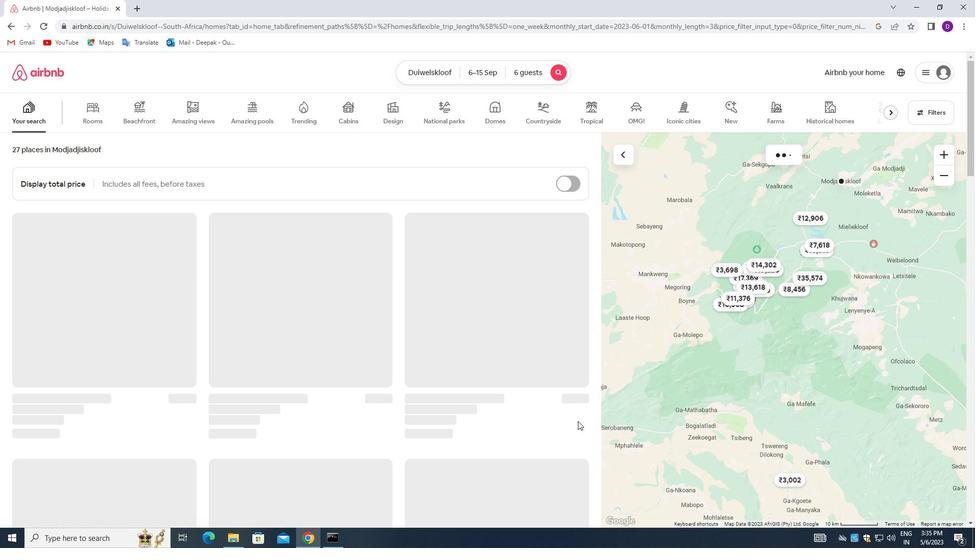 
